 Task: In the  document Friendship.txt Add page color 'Grey'Grey . Insert watermark . Insert watermark  Confidential  Apply Font Style in watermark Arial; font size  123 and place the watermark  Diagonally 
Action: Mouse moved to (56, 116)
Screenshot: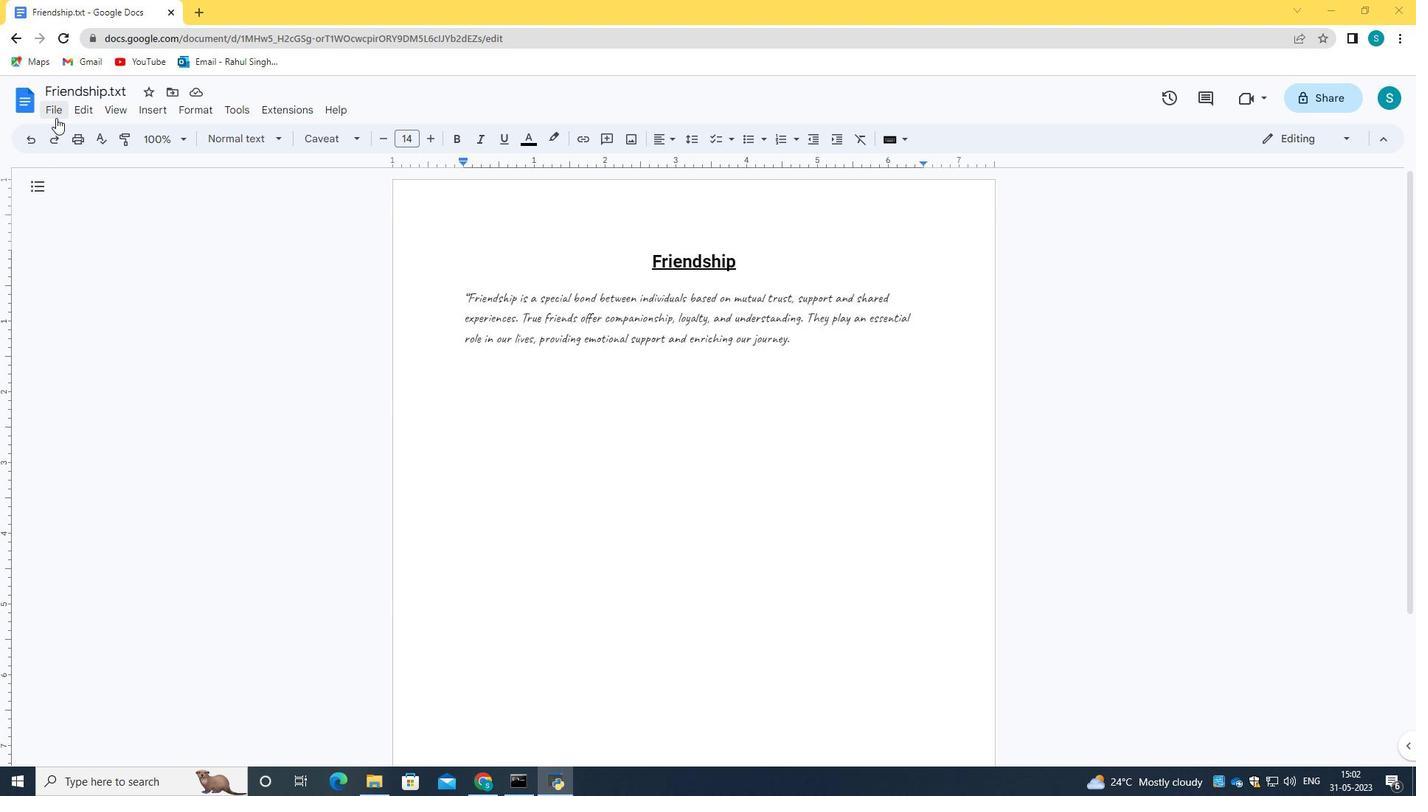 
Action: Mouse pressed left at (56, 116)
Screenshot: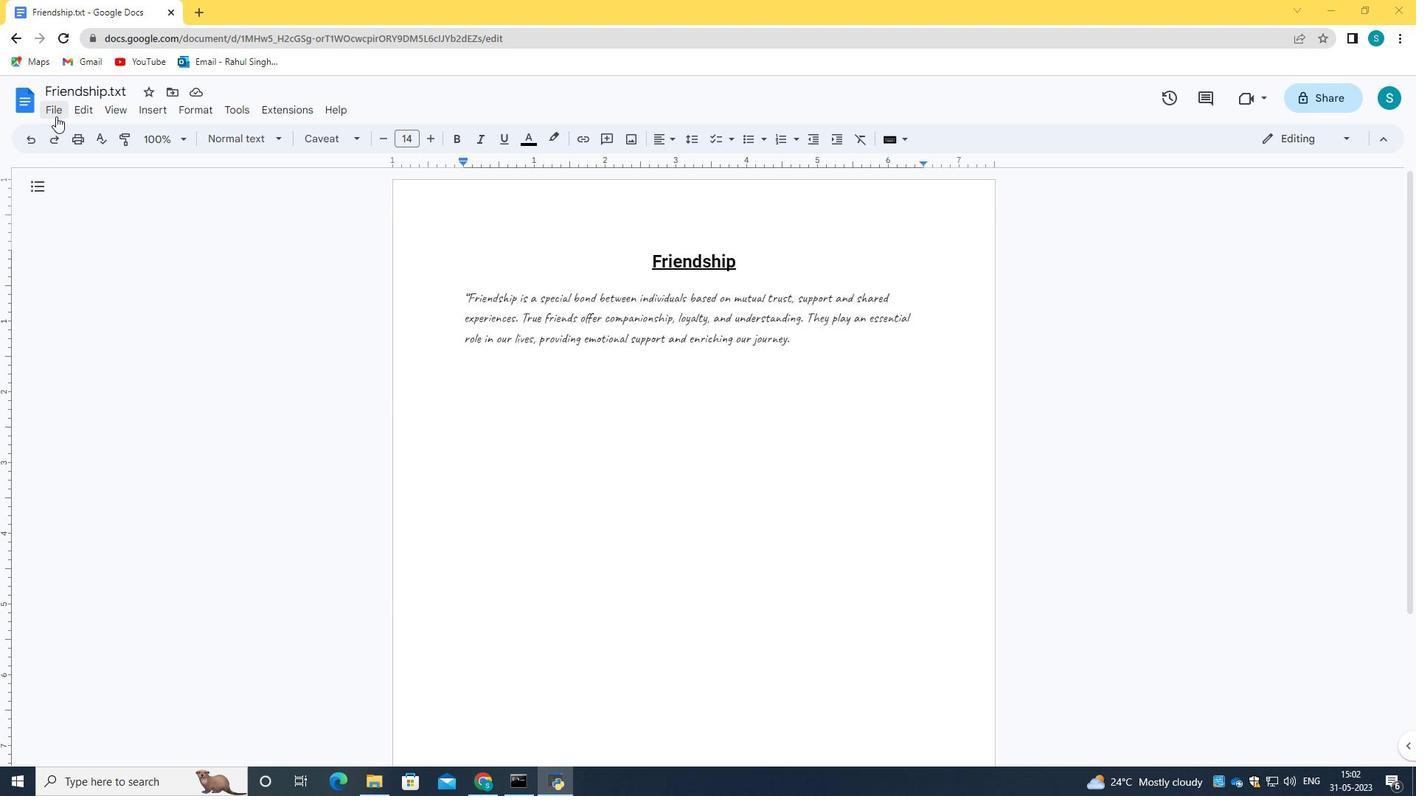 
Action: Mouse moved to (136, 514)
Screenshot: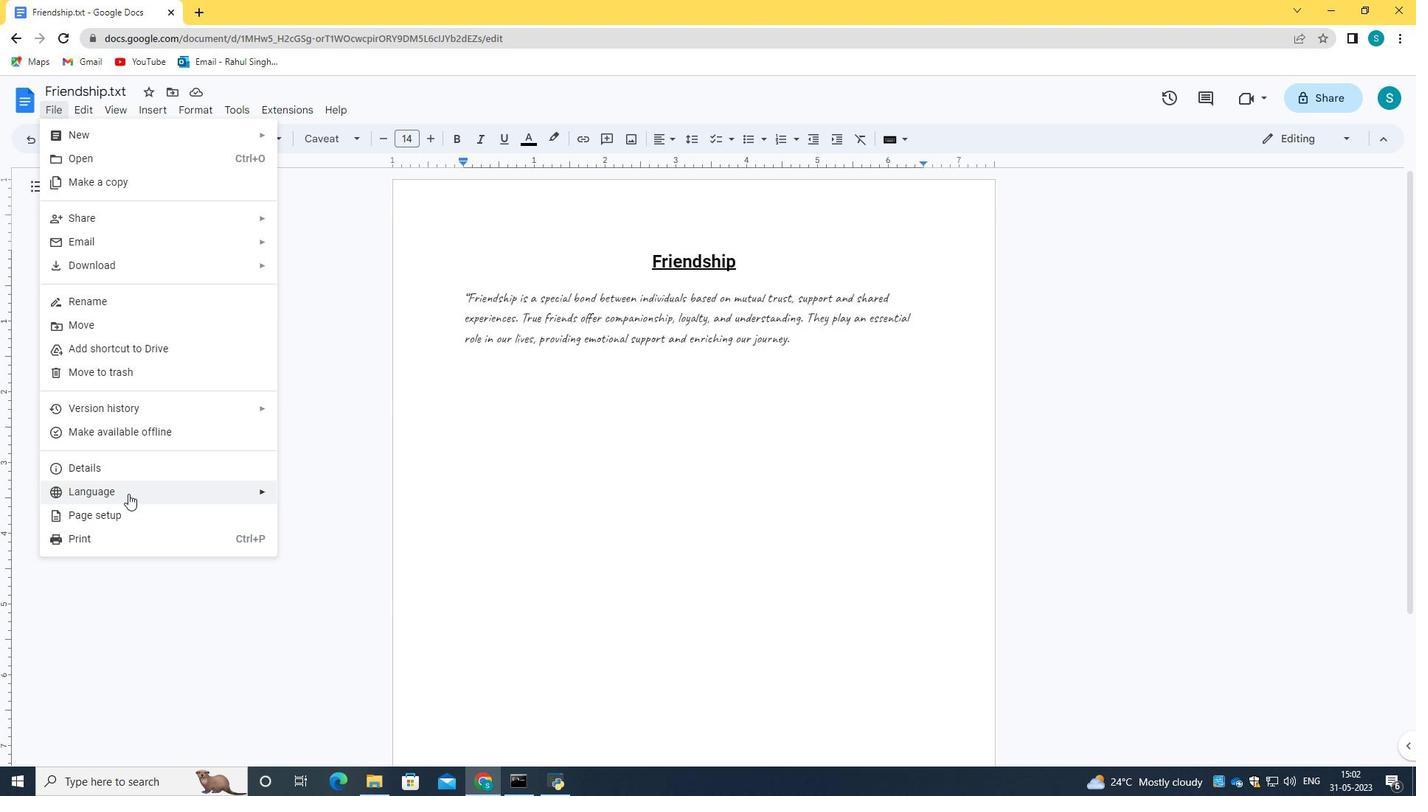 
Action: Mouse pressed left at (136, 514)
Screenshot: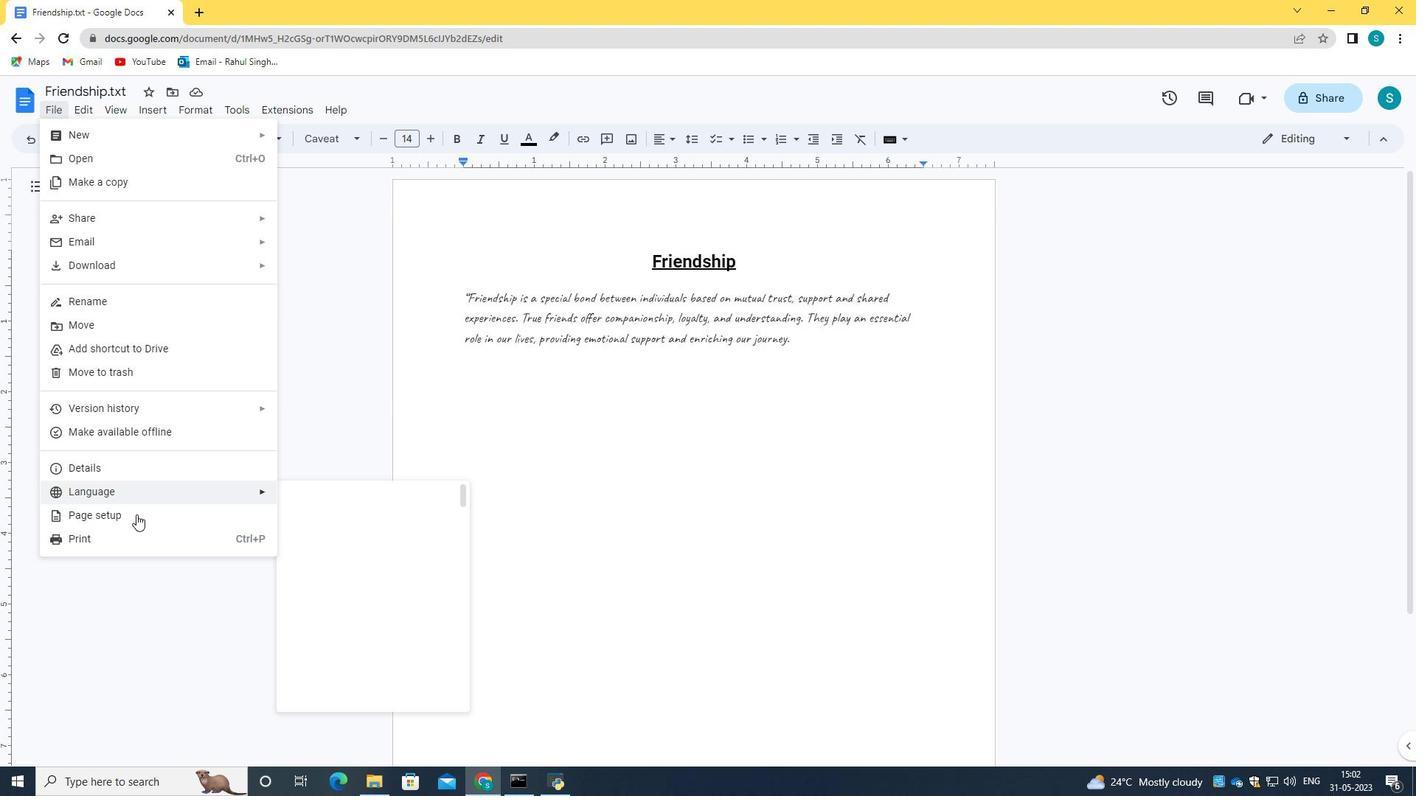 
Action: Mouse moved to (586, 505)
Screenshot: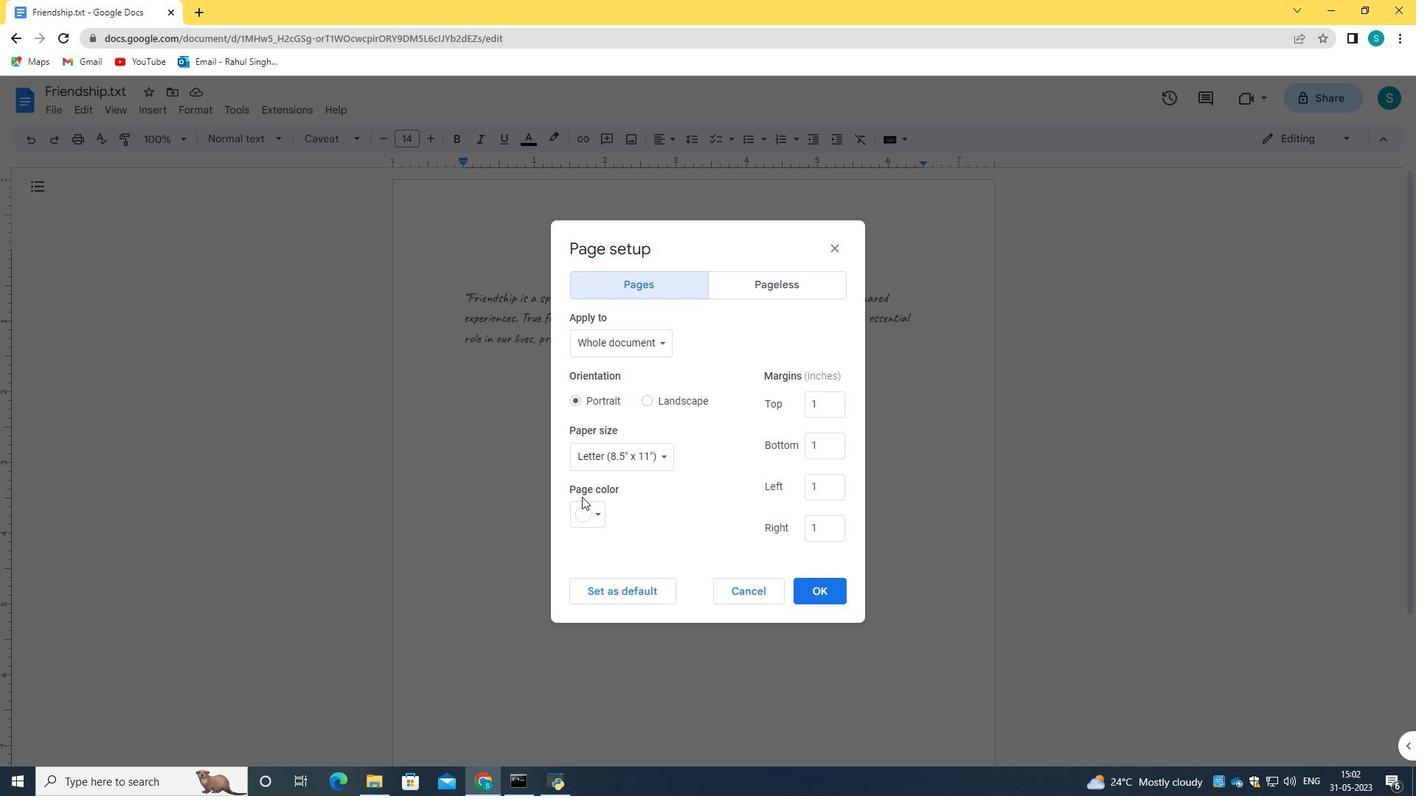 
Action: Mouse pressed left at (586, 505)
Screenshot: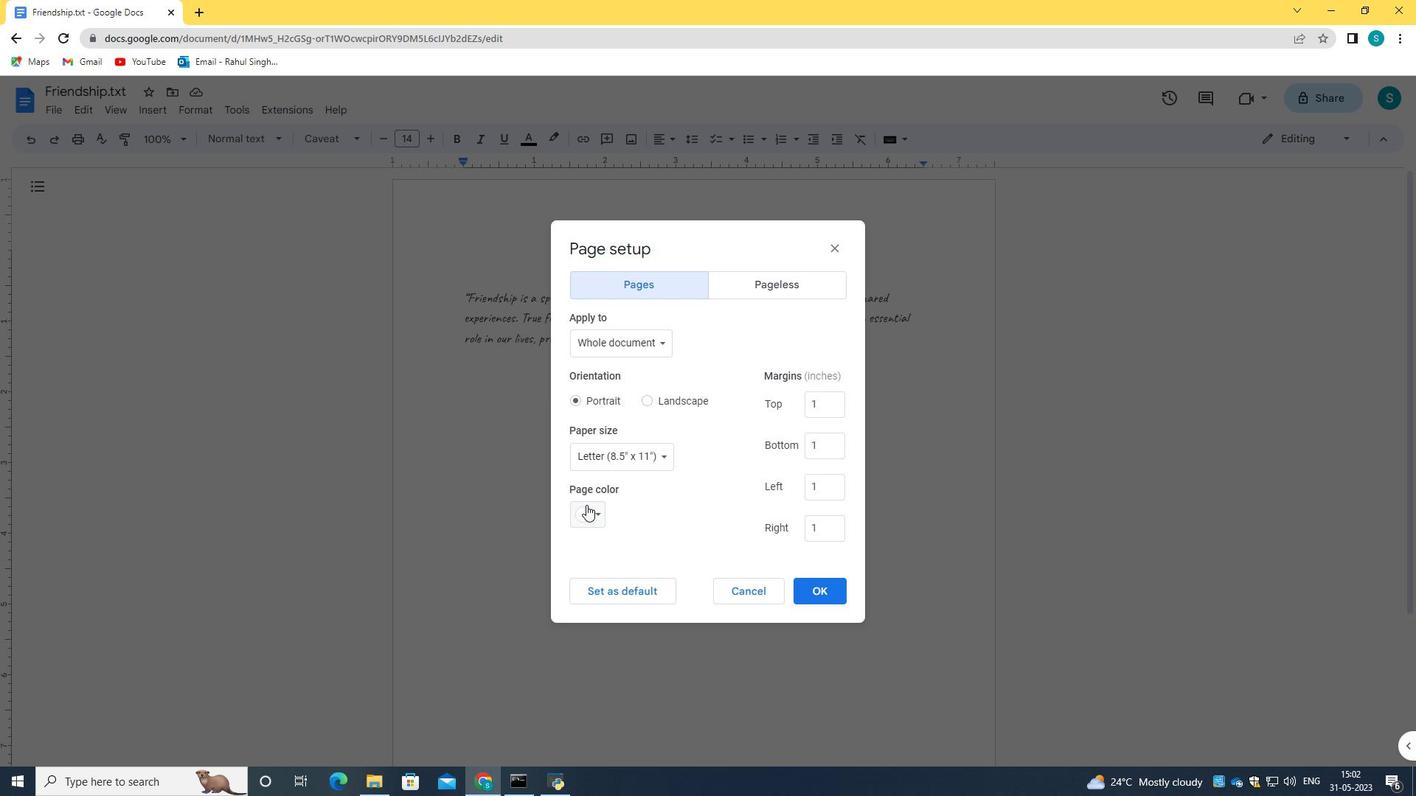 
Action: Mouse moved to (670, 545)
Screenshot: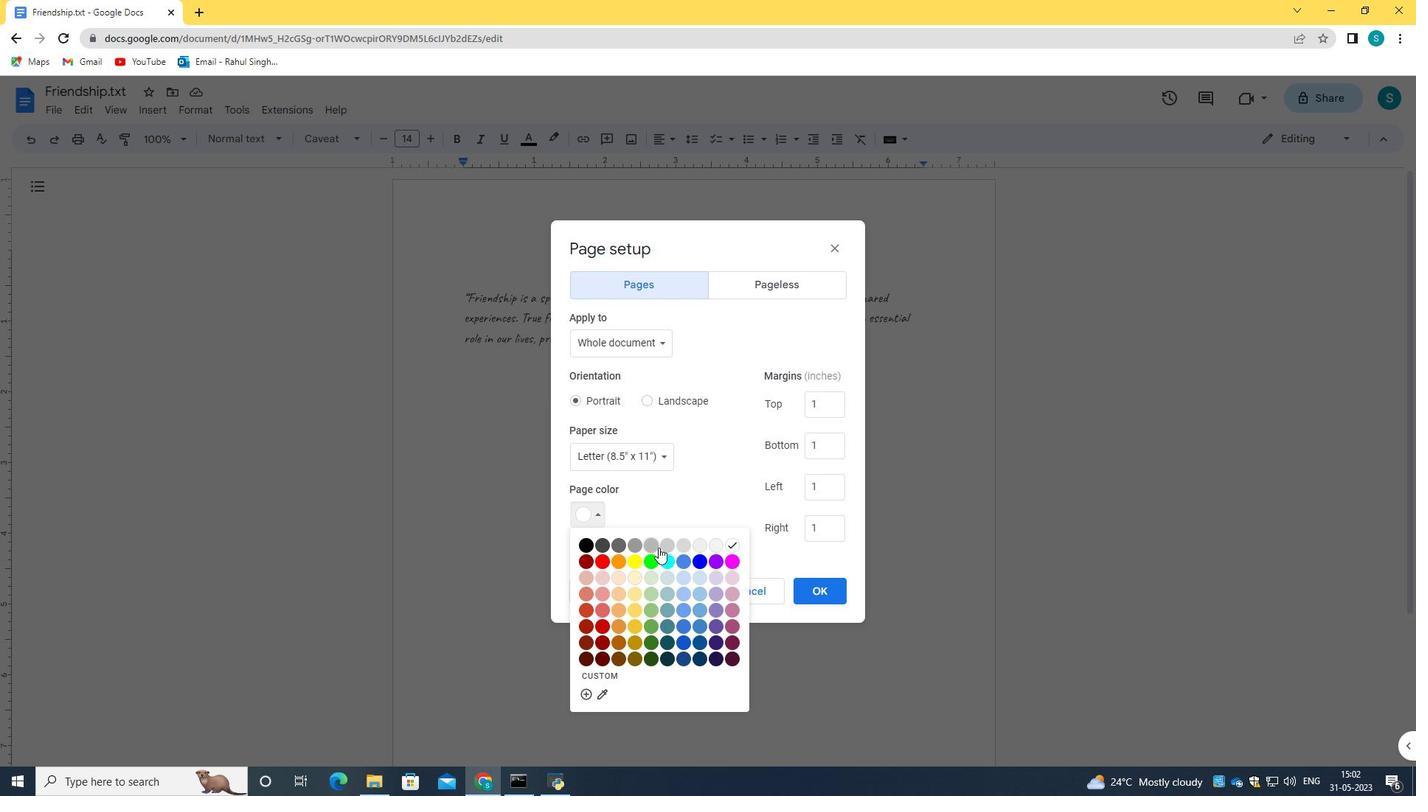 
Action: Mouse pressed left at (670, 545)
Screenshot: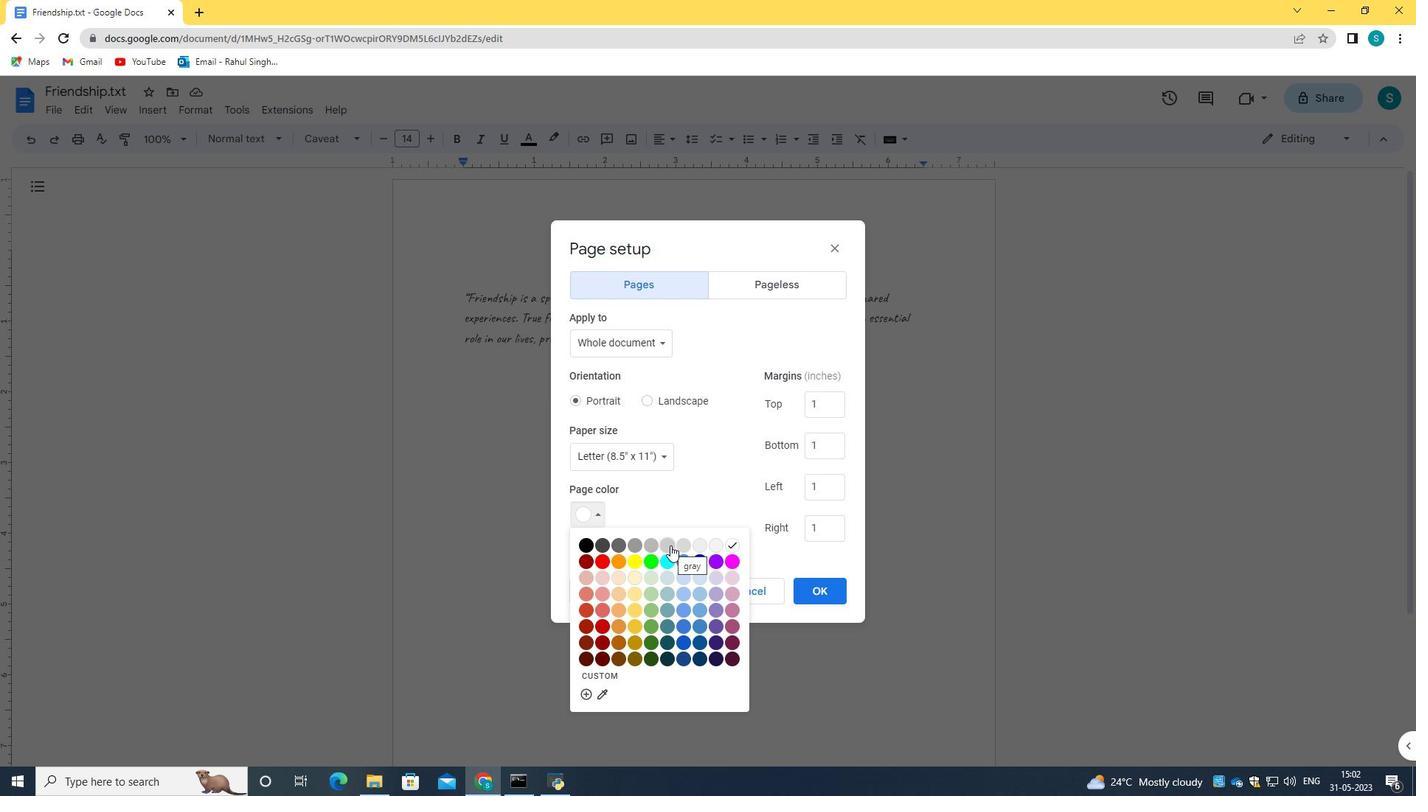 
Action: Mouse moved to (808, 587)
Screenshot: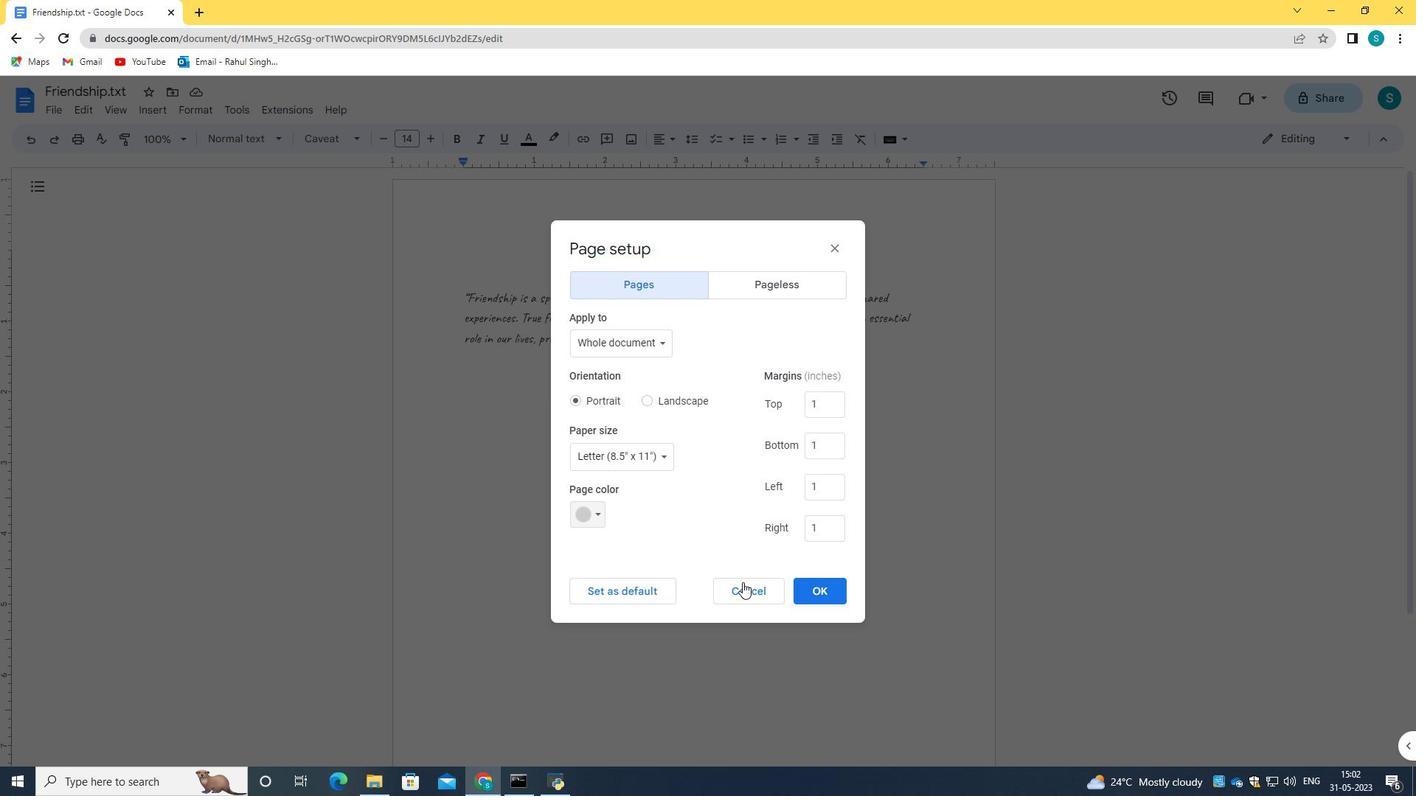 
Action: Mouse pressed left at (808, 587)
Screenshot: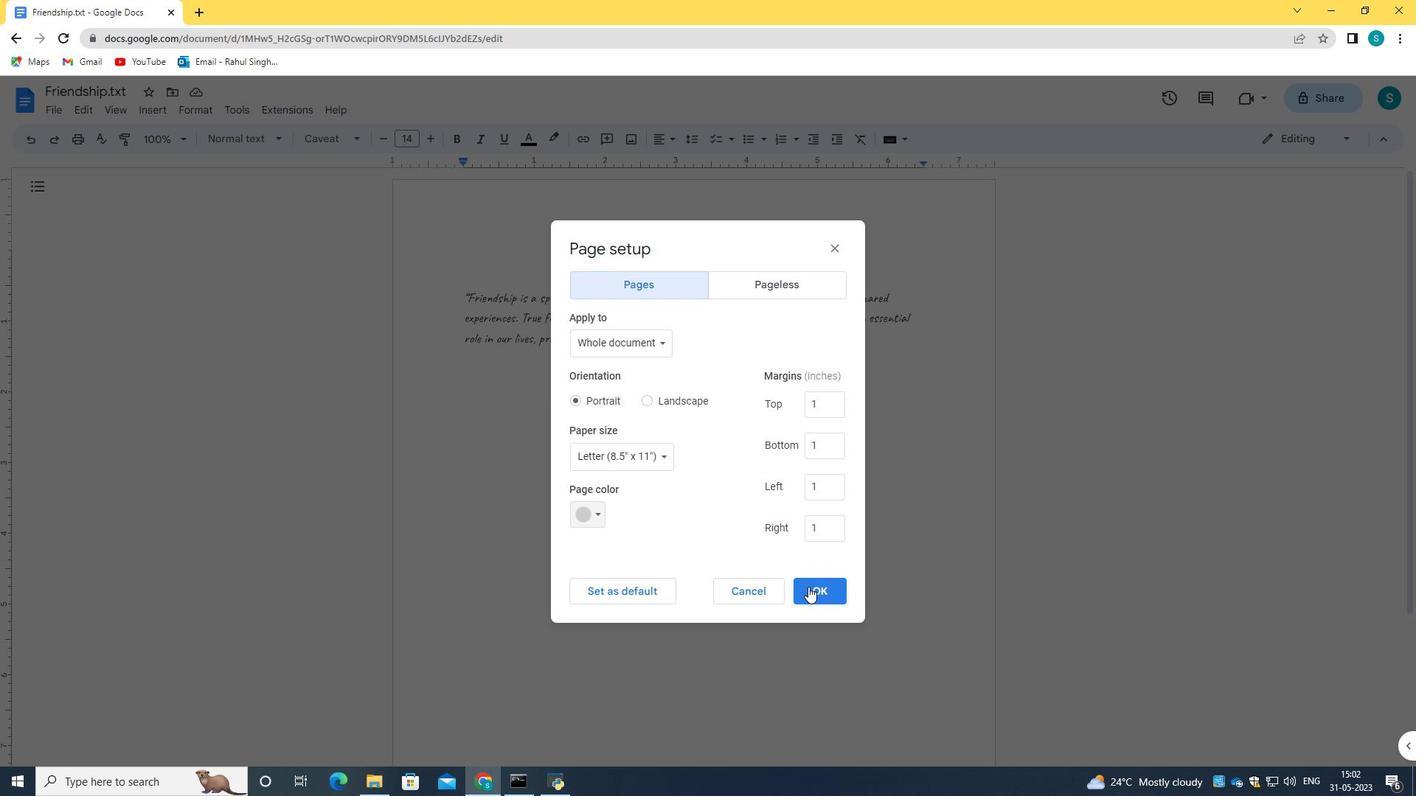
Action: Mouse moved to (658, 389)
Screenshot: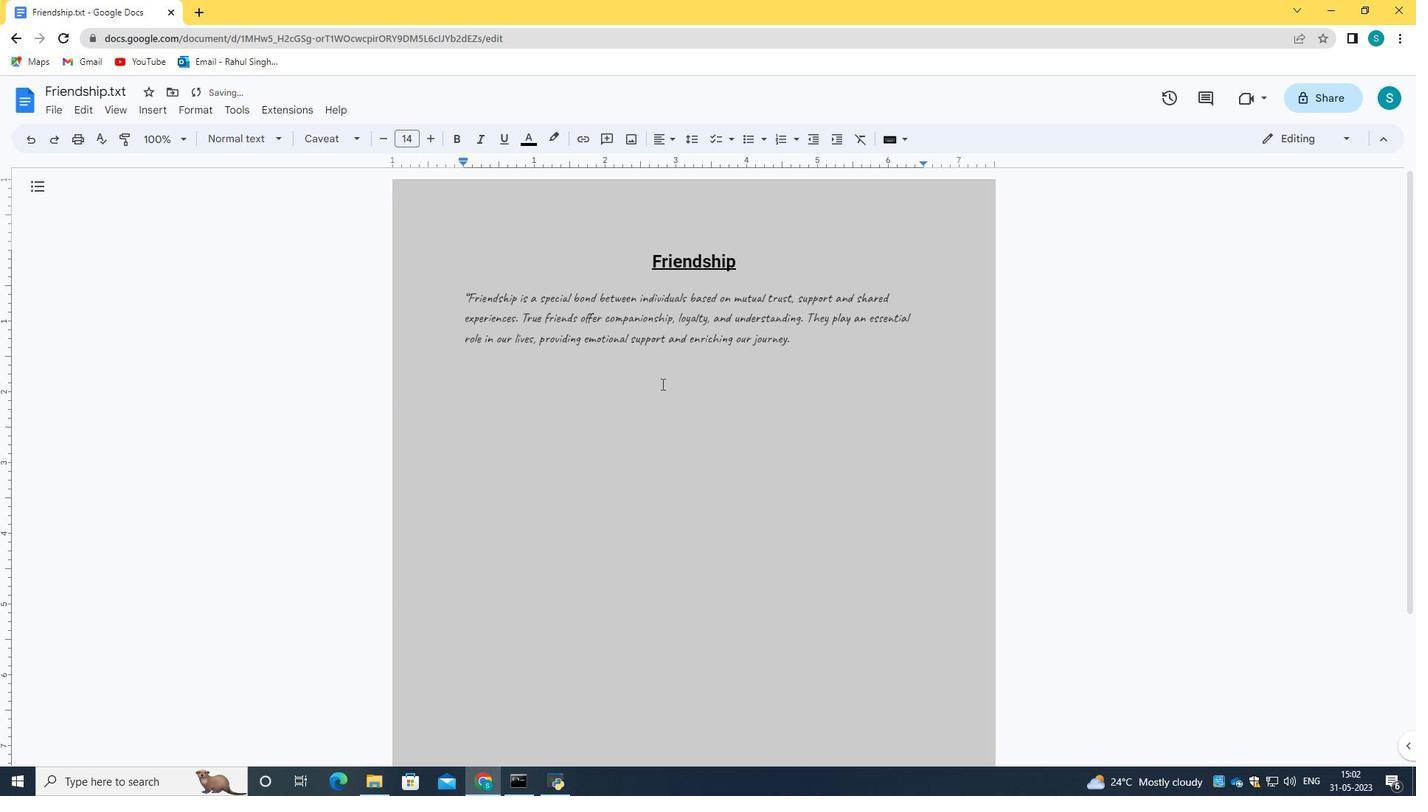 
Action: Mouse scrolled (658, 388) with delta (0, 0)
Screenshot: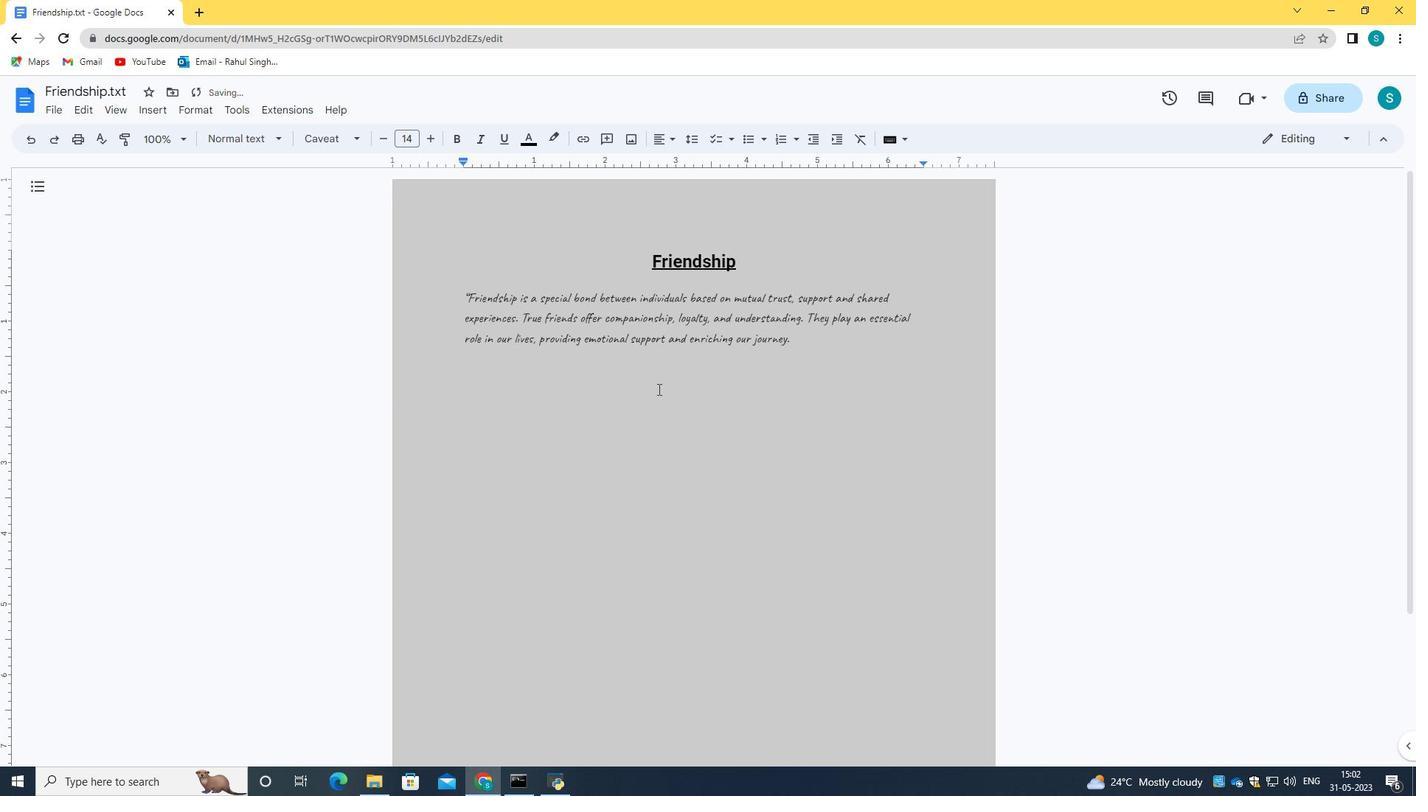 
Action: Mouse scrolled (658, 390) with delta (0, 0)
Screenshot: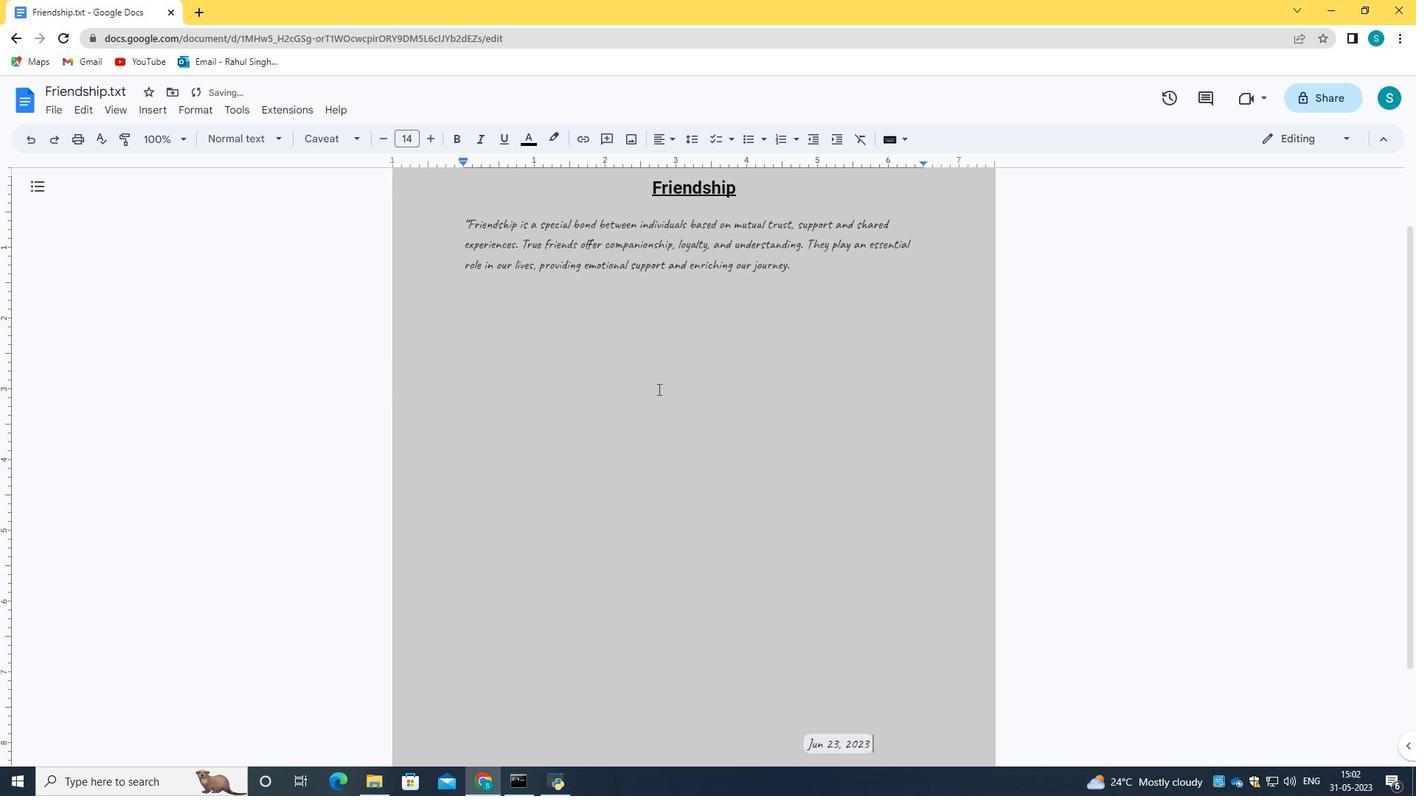 
Action: Mouse scrolled (658, 390) with delta (0, 0)
Screenshot: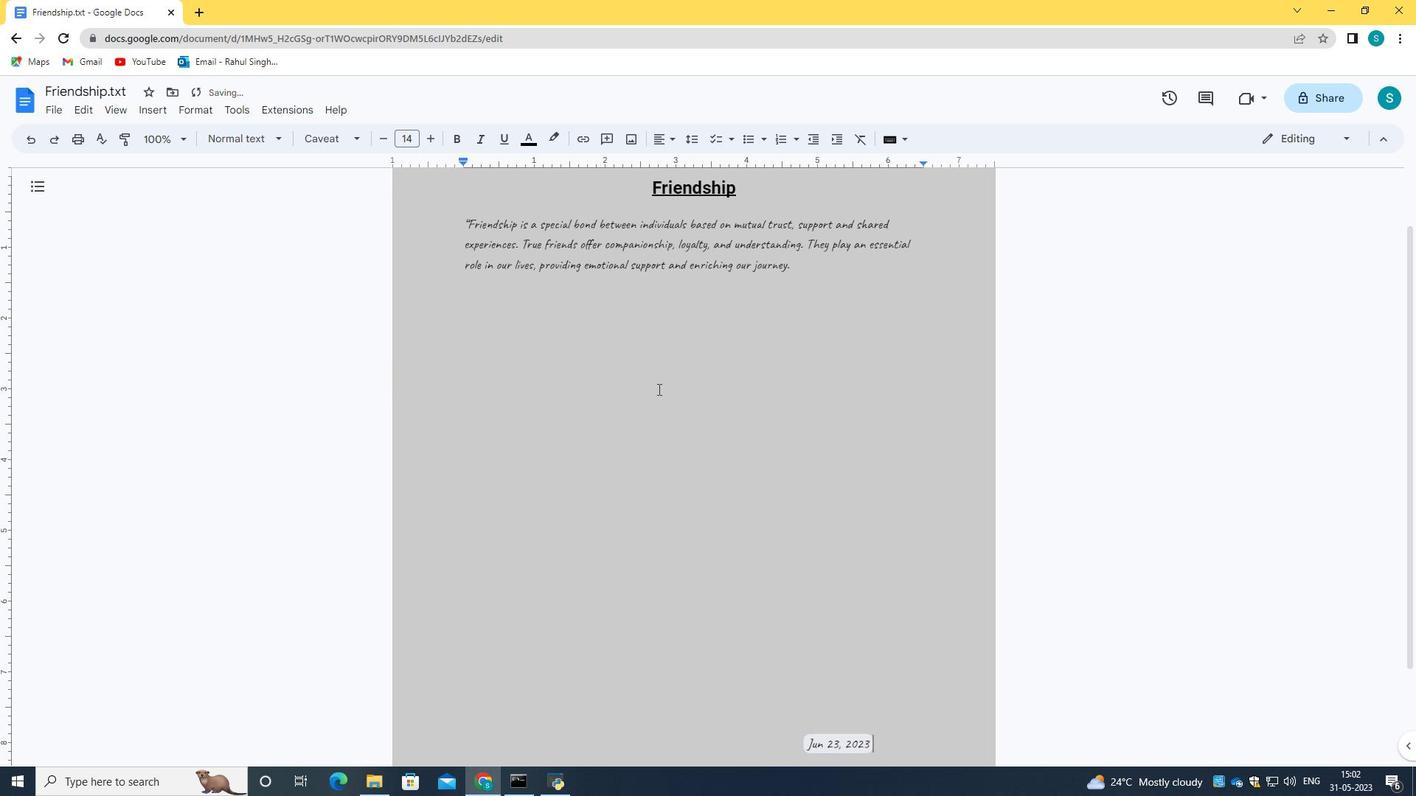 
Action: Mouse scrolled (658, 390) with delta (0, 0)
Screenshot: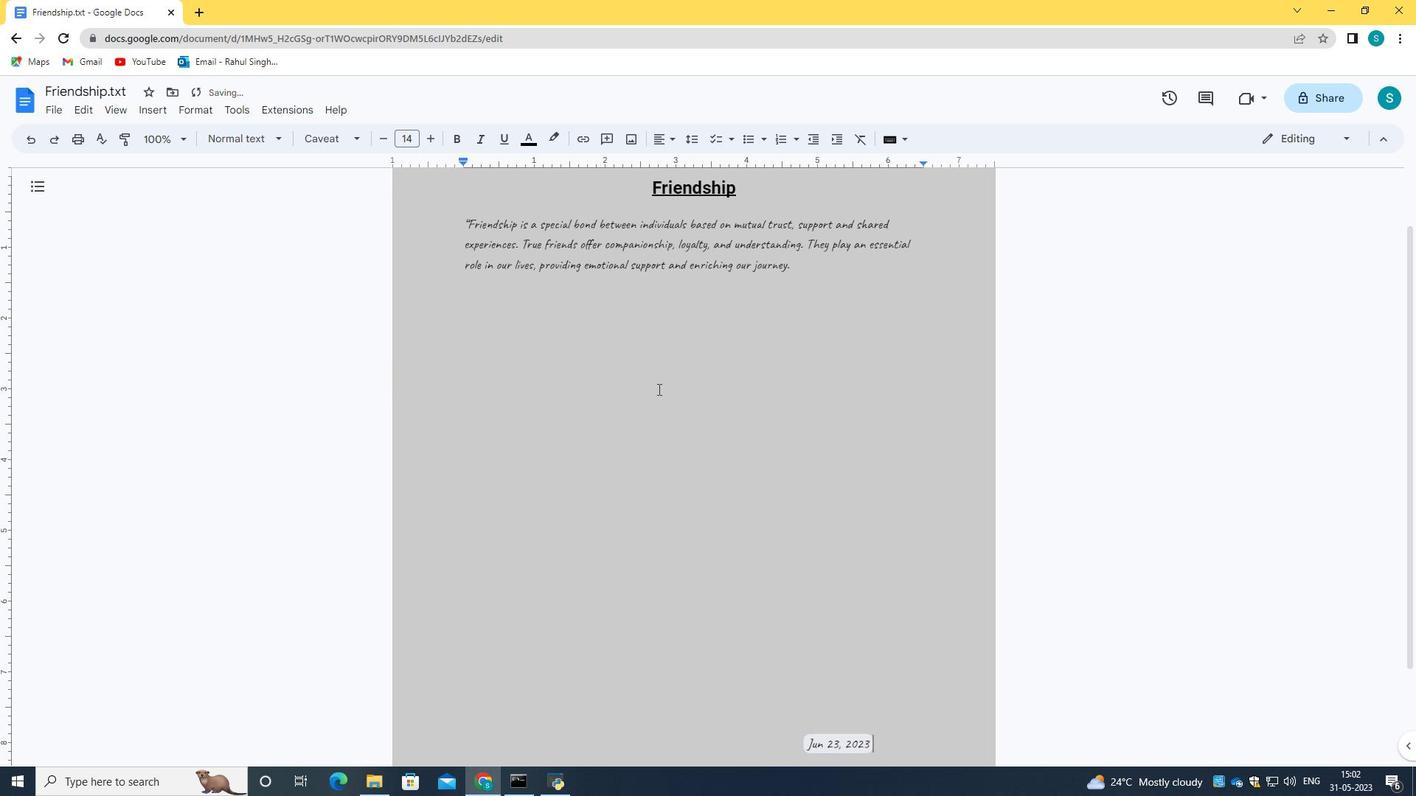 
Action: Mouse scrolled (658, 390) with delta (0, 0)
Screenshot: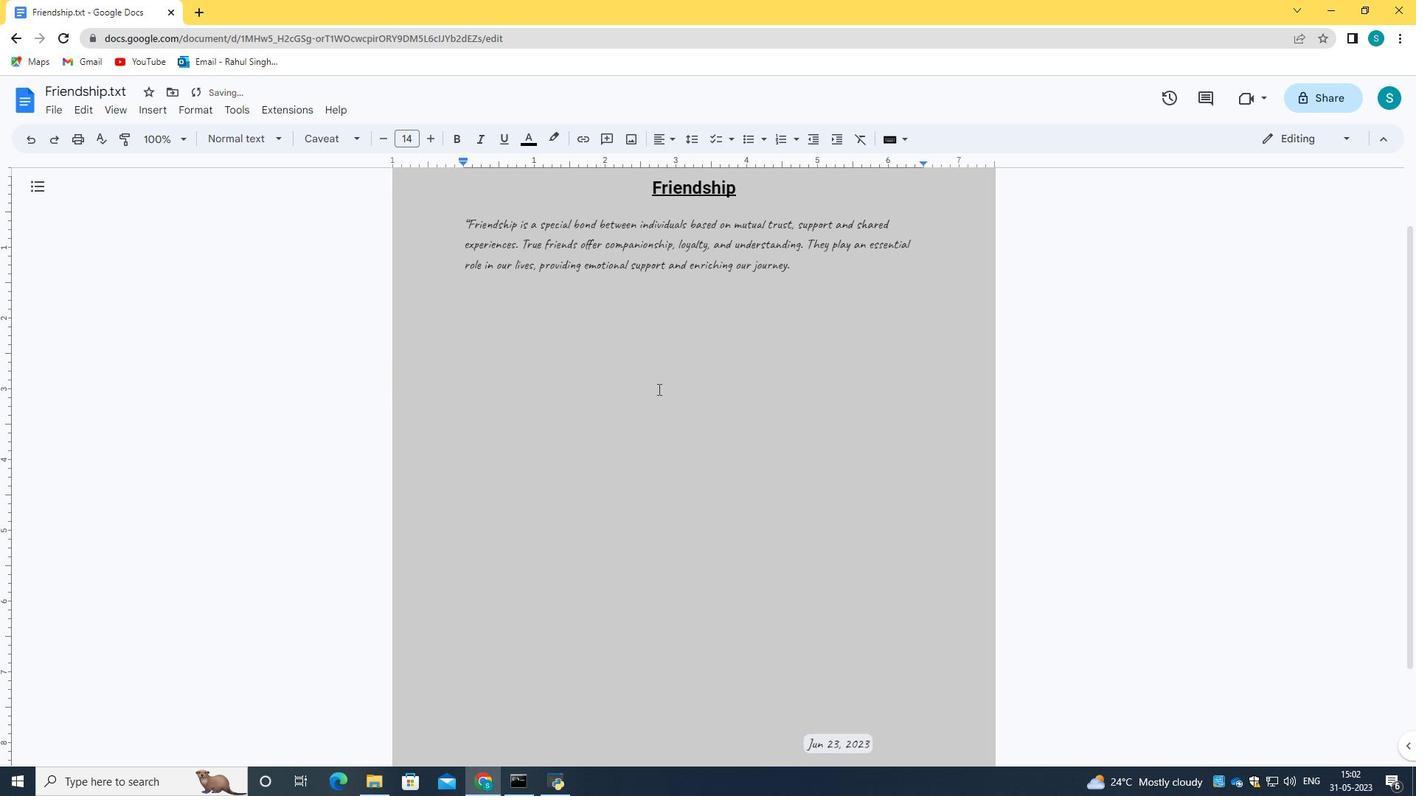 
Action: Mouse moved to (154, 103)
Screenshot: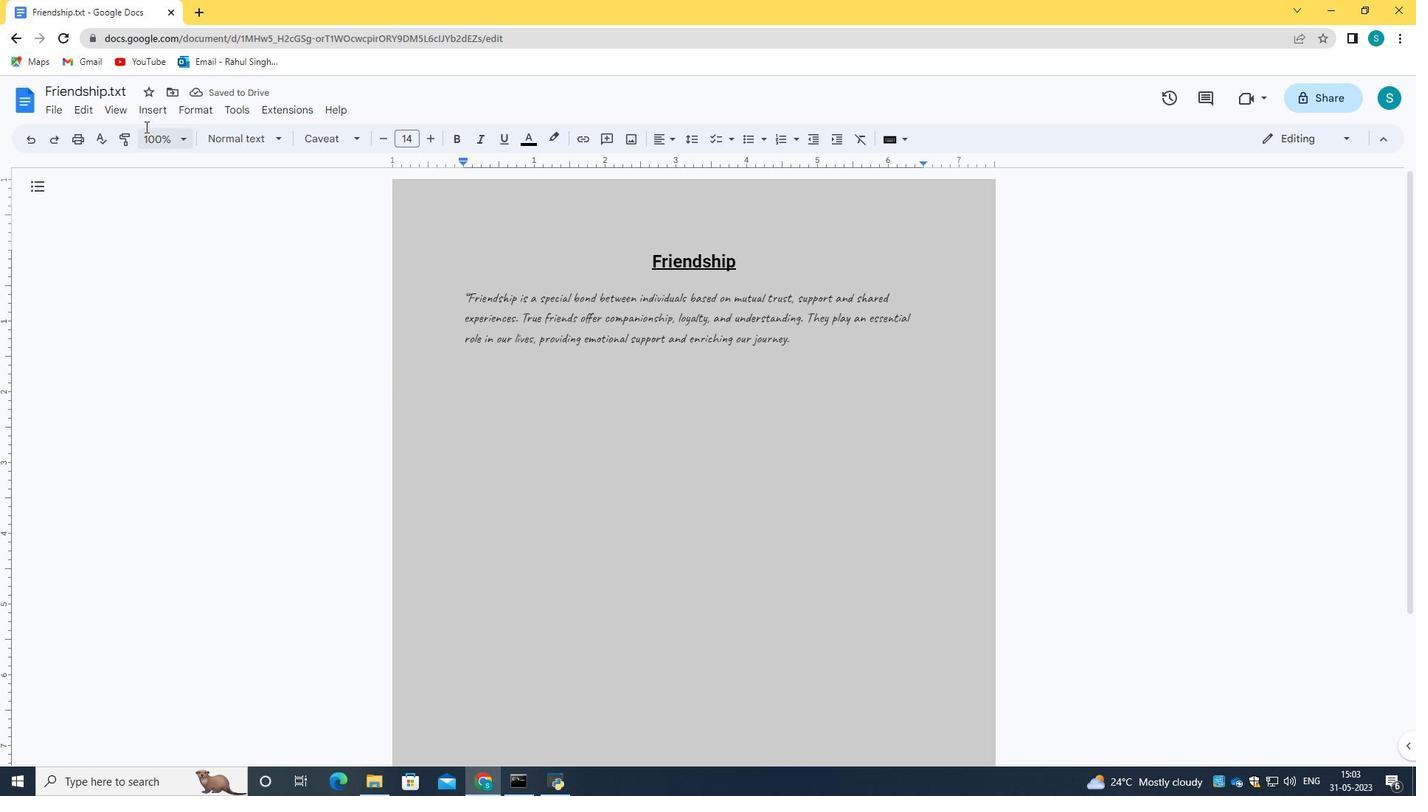 
Action: Mouse pressed left at (154, 103)
Screenshot: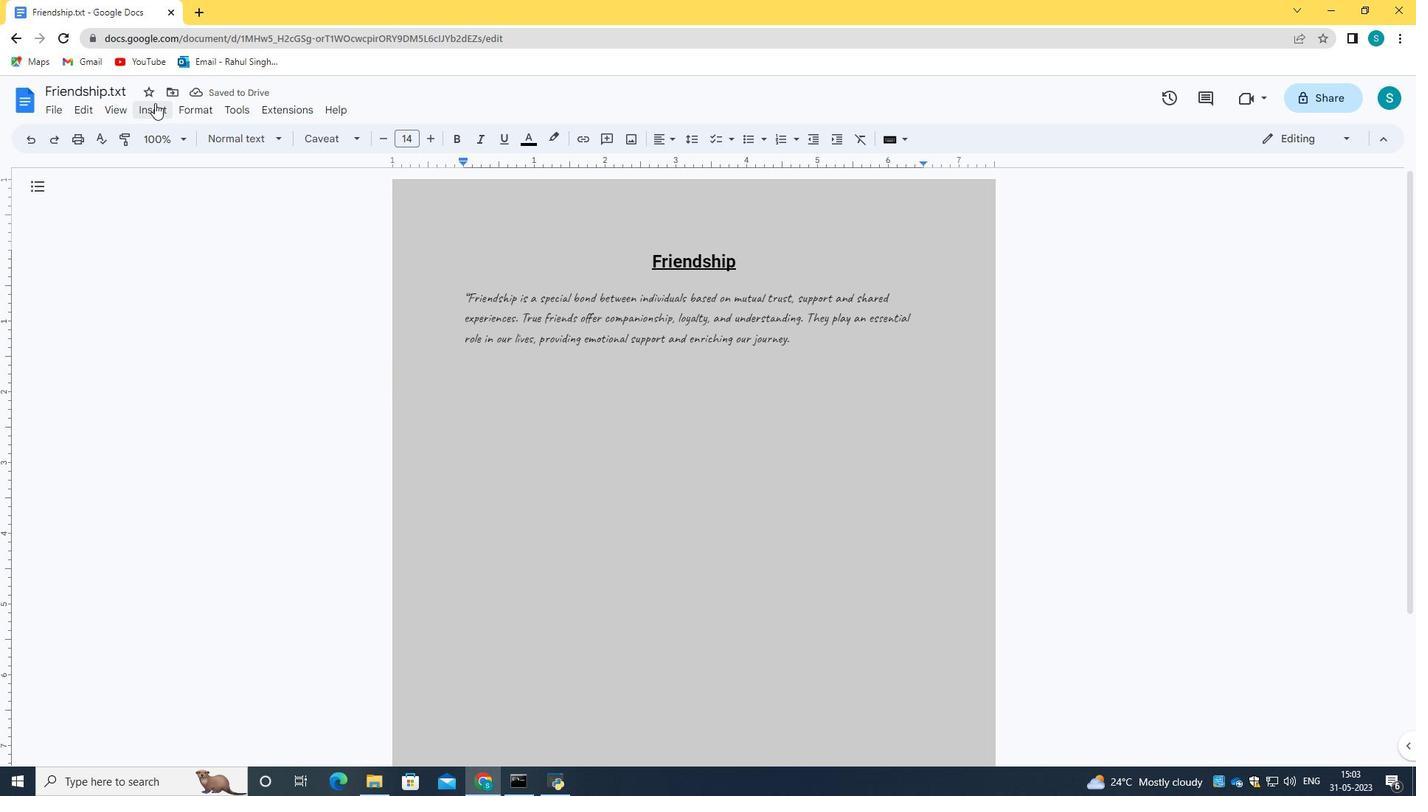 
Action: Mouse moved to (185, 457)
Screenshot: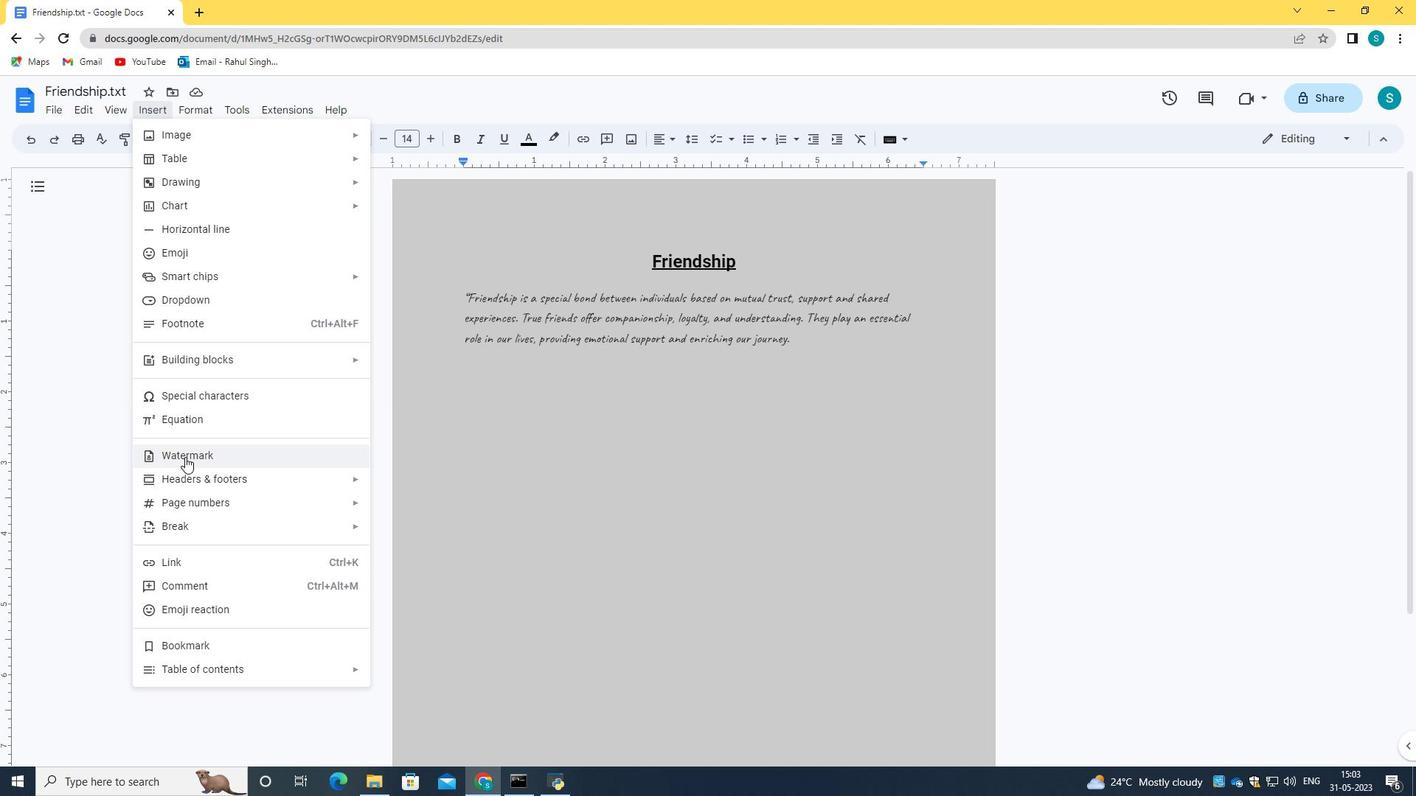 
Action: Mouse pressed left at (185, 457)
Screenshot: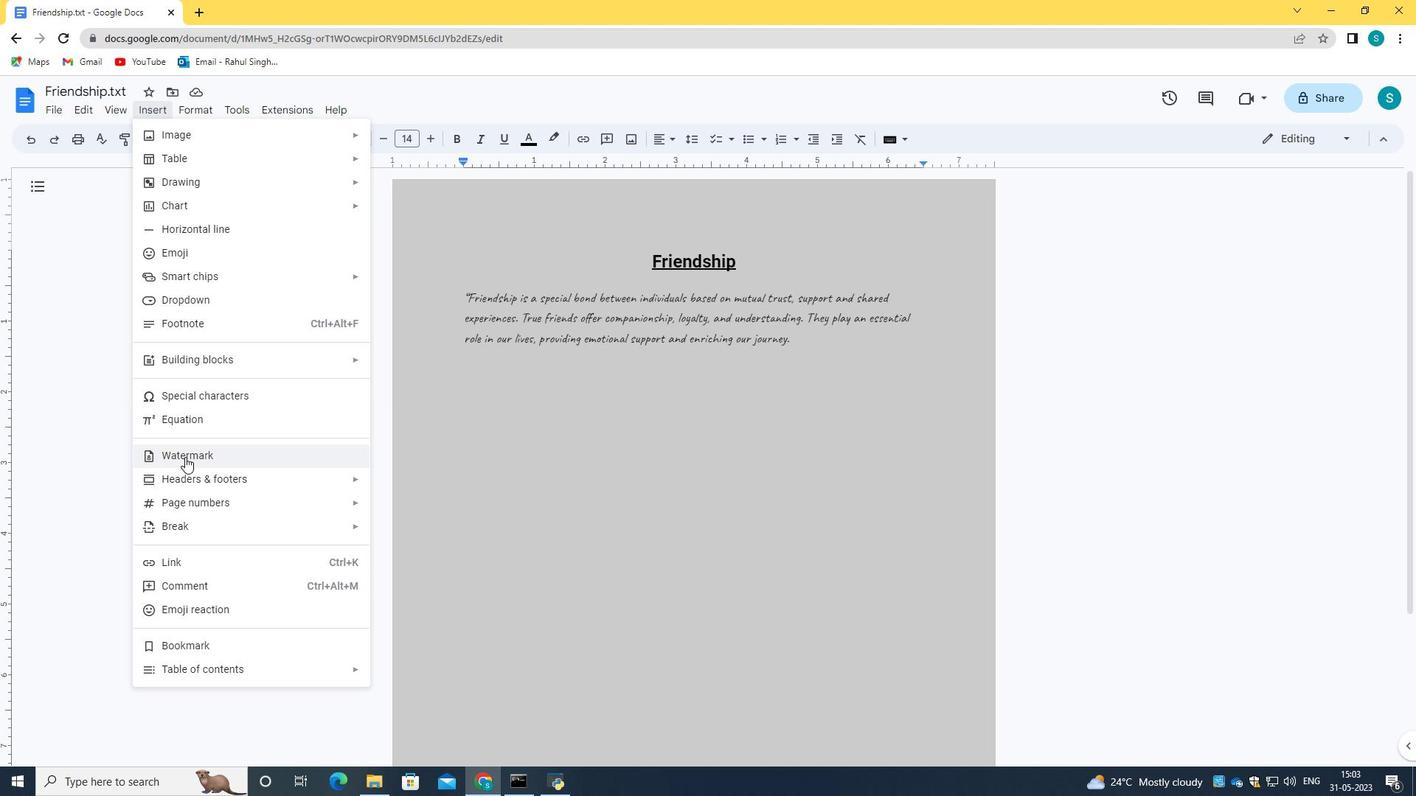 
Action: Mouse moved to (1352, 196)
Screenshot: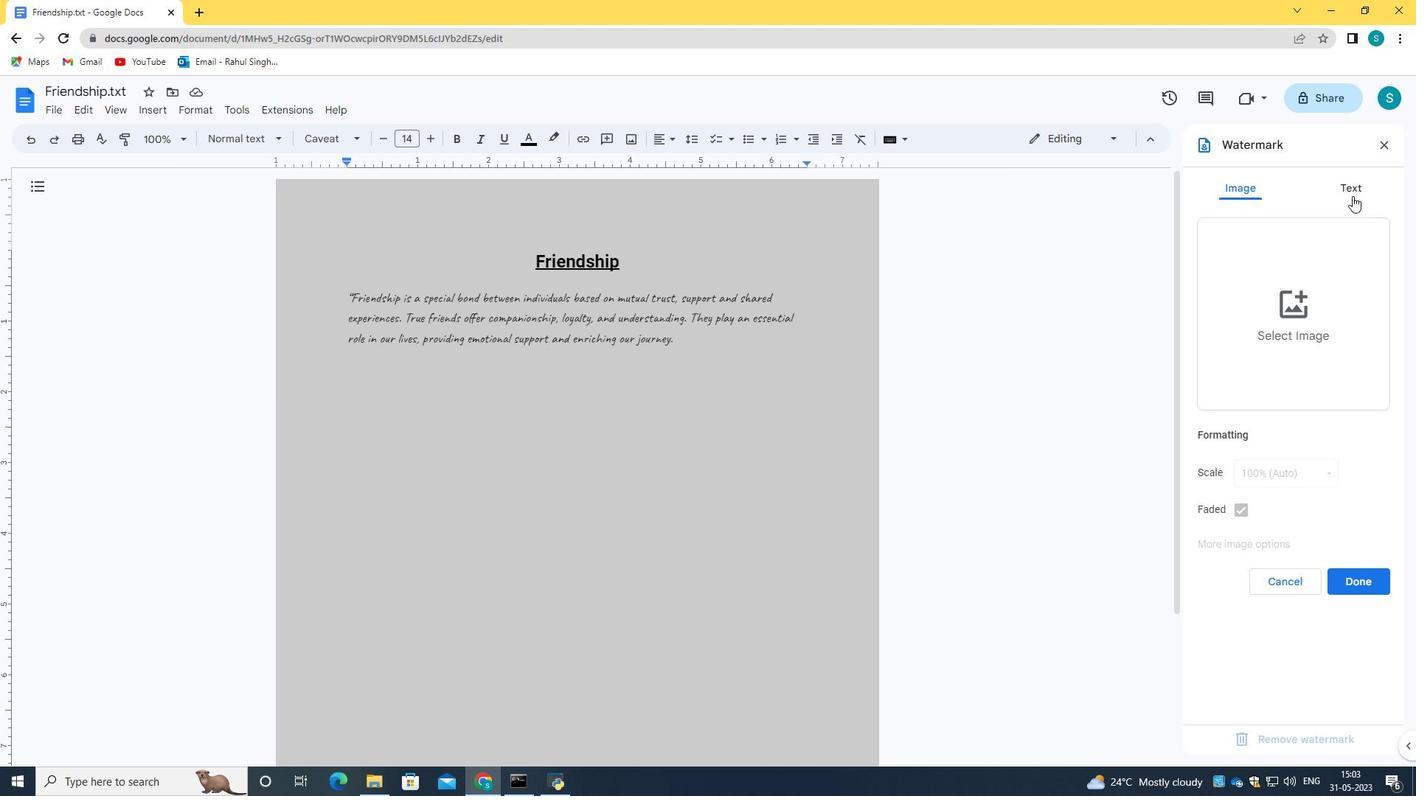 
Action: Mouse pressed left at (1352, 196)
Screenshot: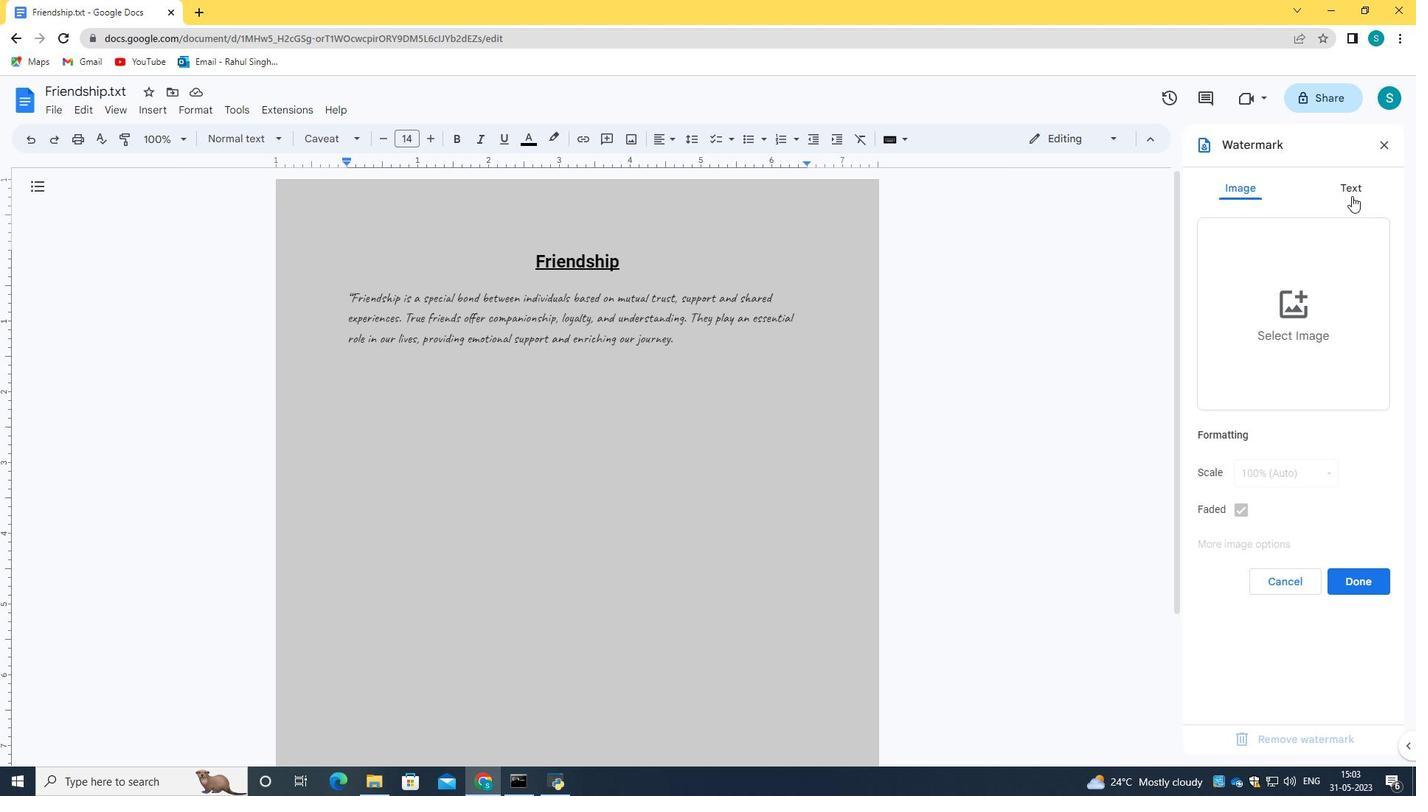 
Action: Mouse moved to (1290, 225)
Screenshot: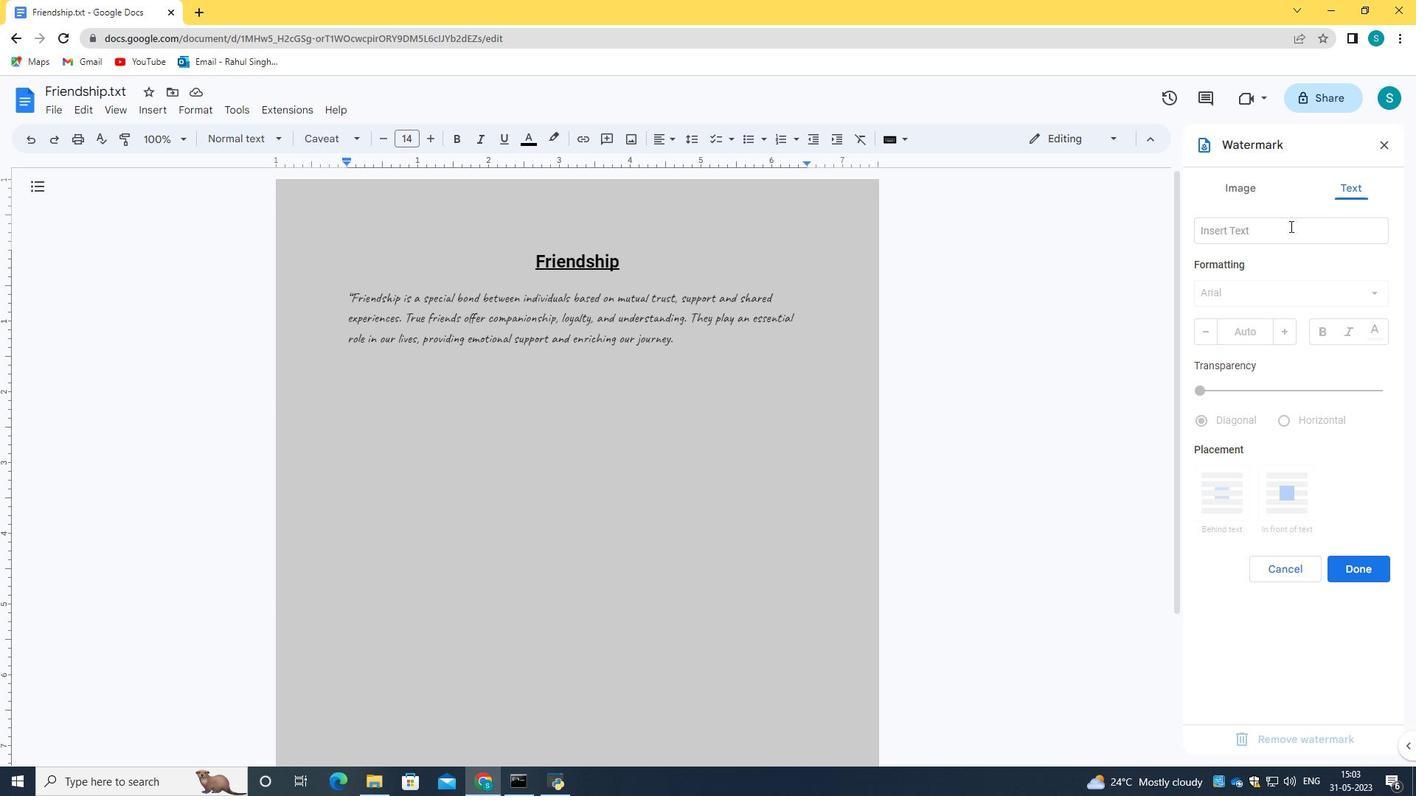 
Action: Mouse pressed left at (1290, 225)
Screenshot: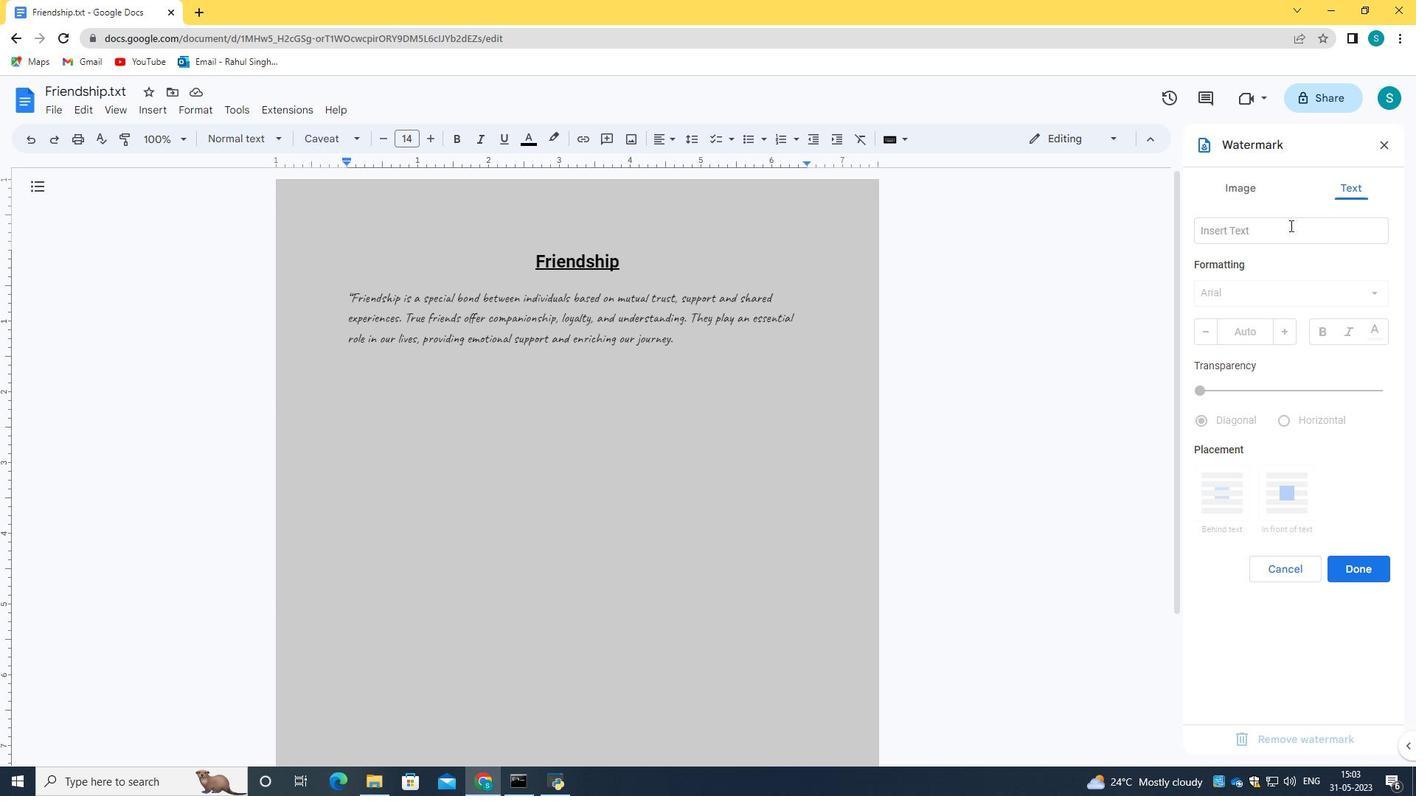 
Action: Key pressed <Key.caps_lock>C<Key.caps_lock>onfidental
Screenshot: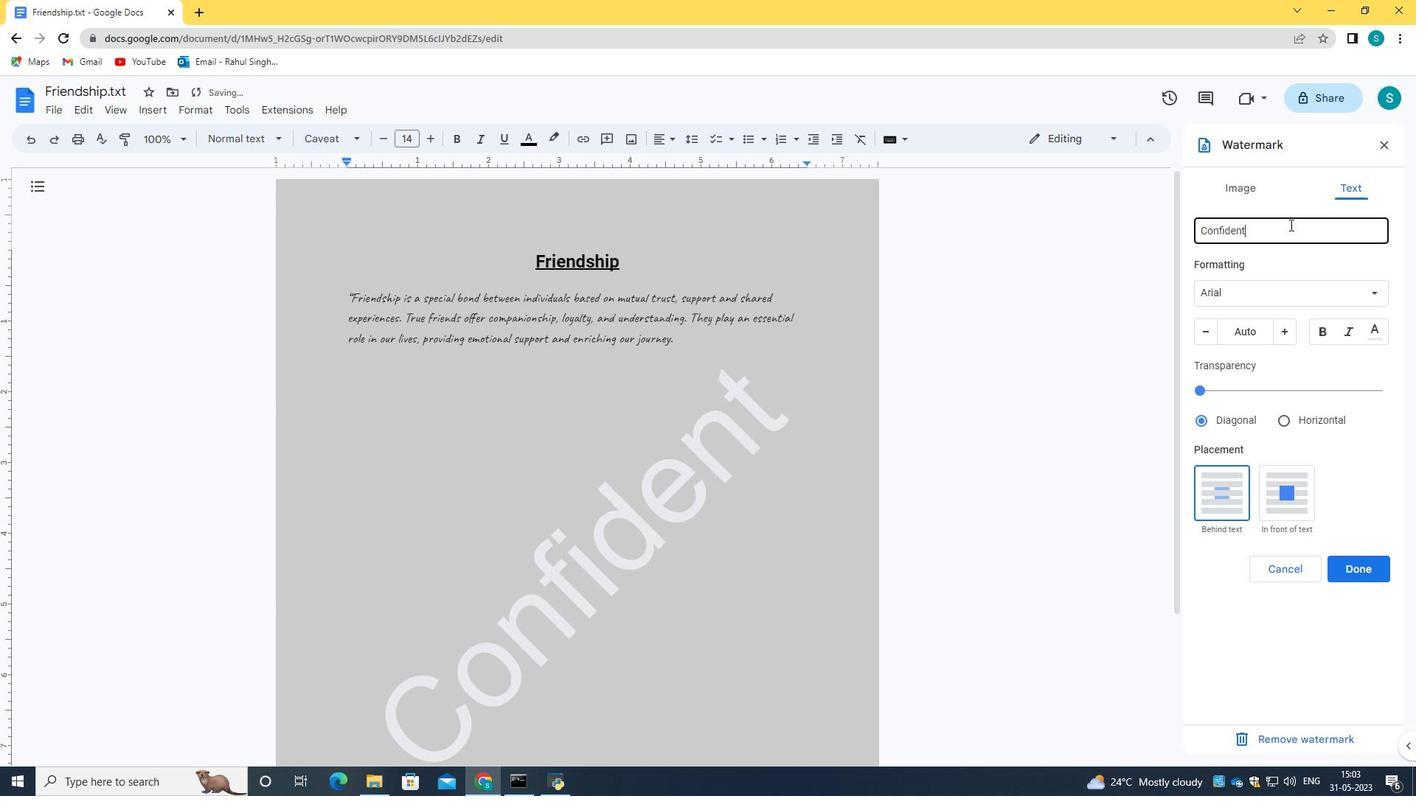 
Action: Mouse moved to (1285, 289)
Screenshot: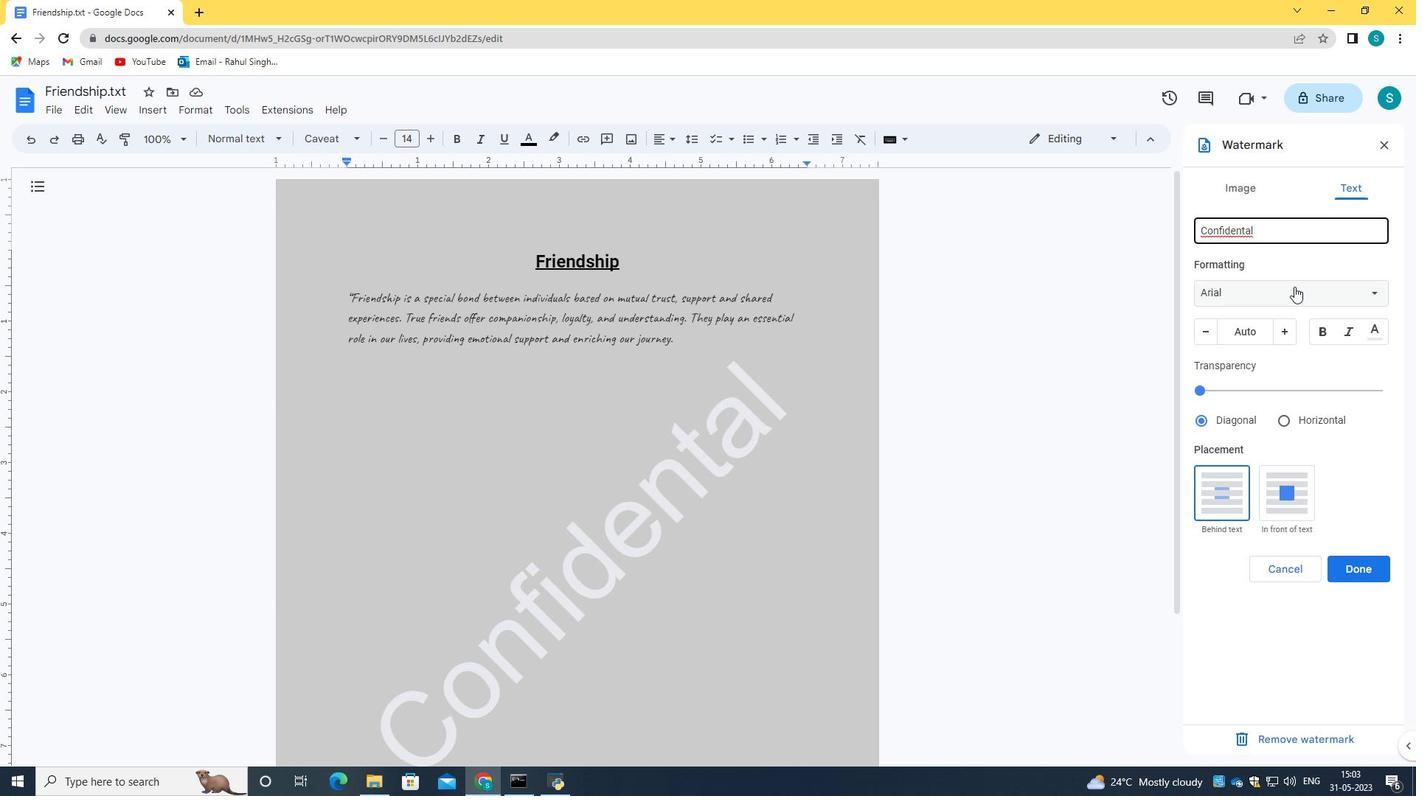 
Action: Mouse pressed left at (1285, 289)
Screenshot: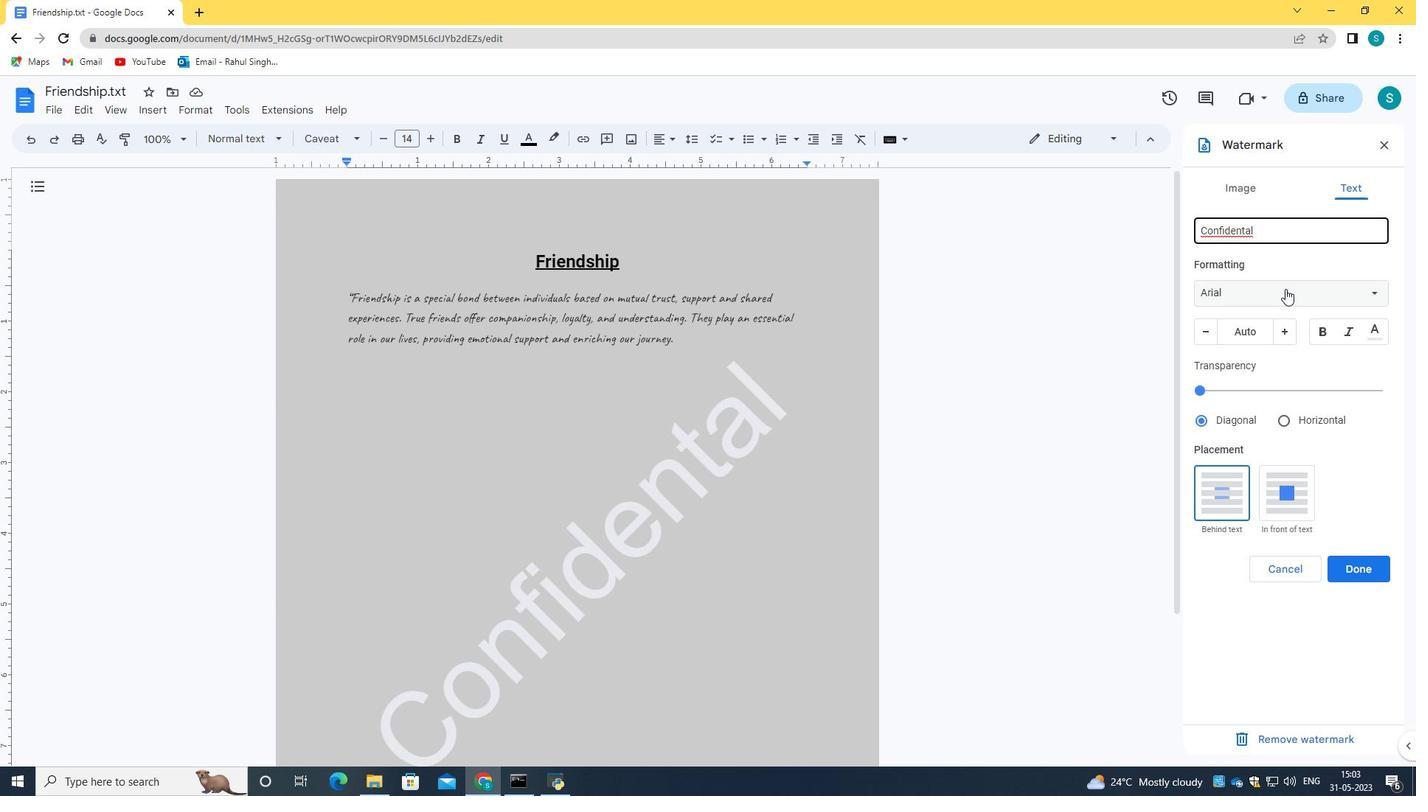 
Action: Mouse moved to (1263, 544)
Screenshot: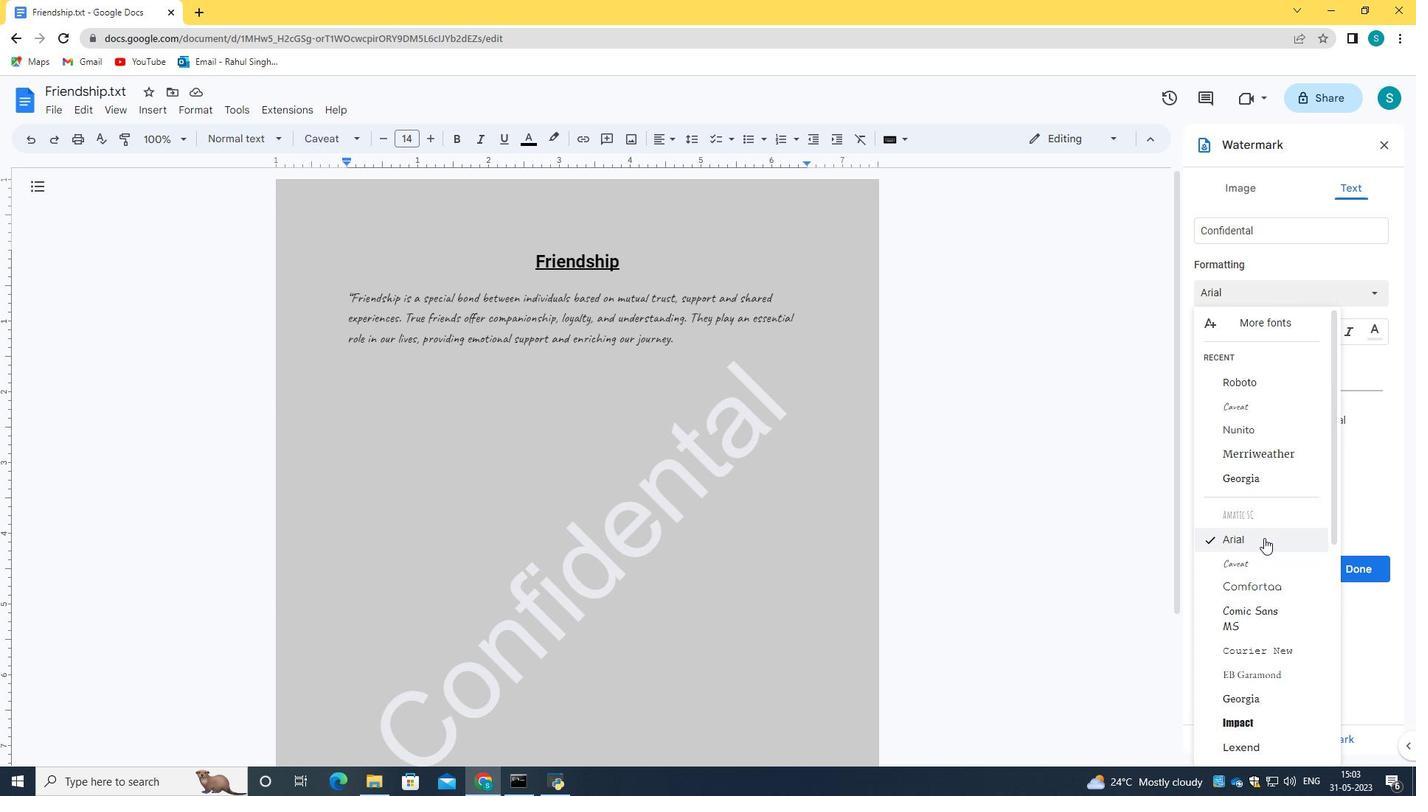 
Action: Mouse pressed left at (1263, 544)
Screenshot: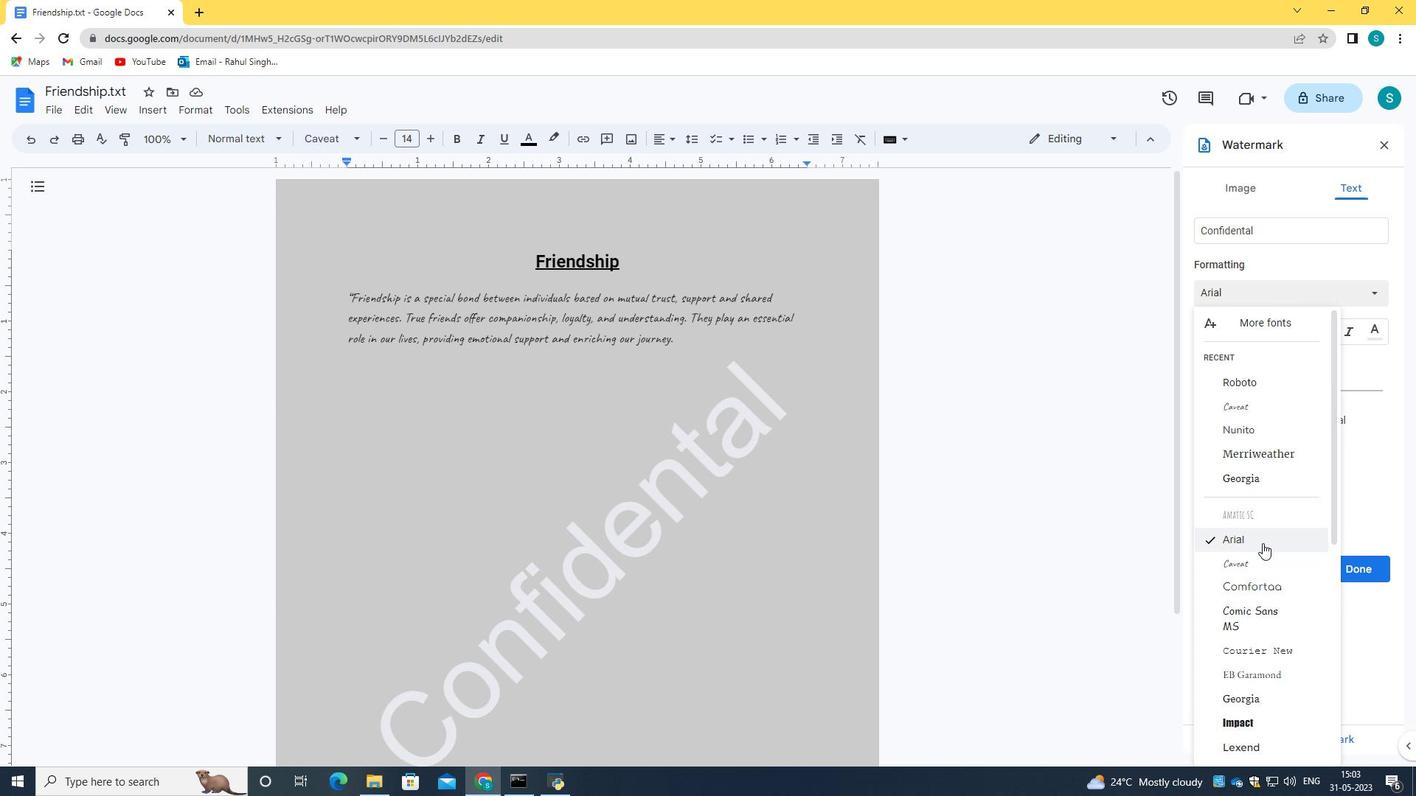 
Action: Mouse moved to (1268, 332)
Screenshot: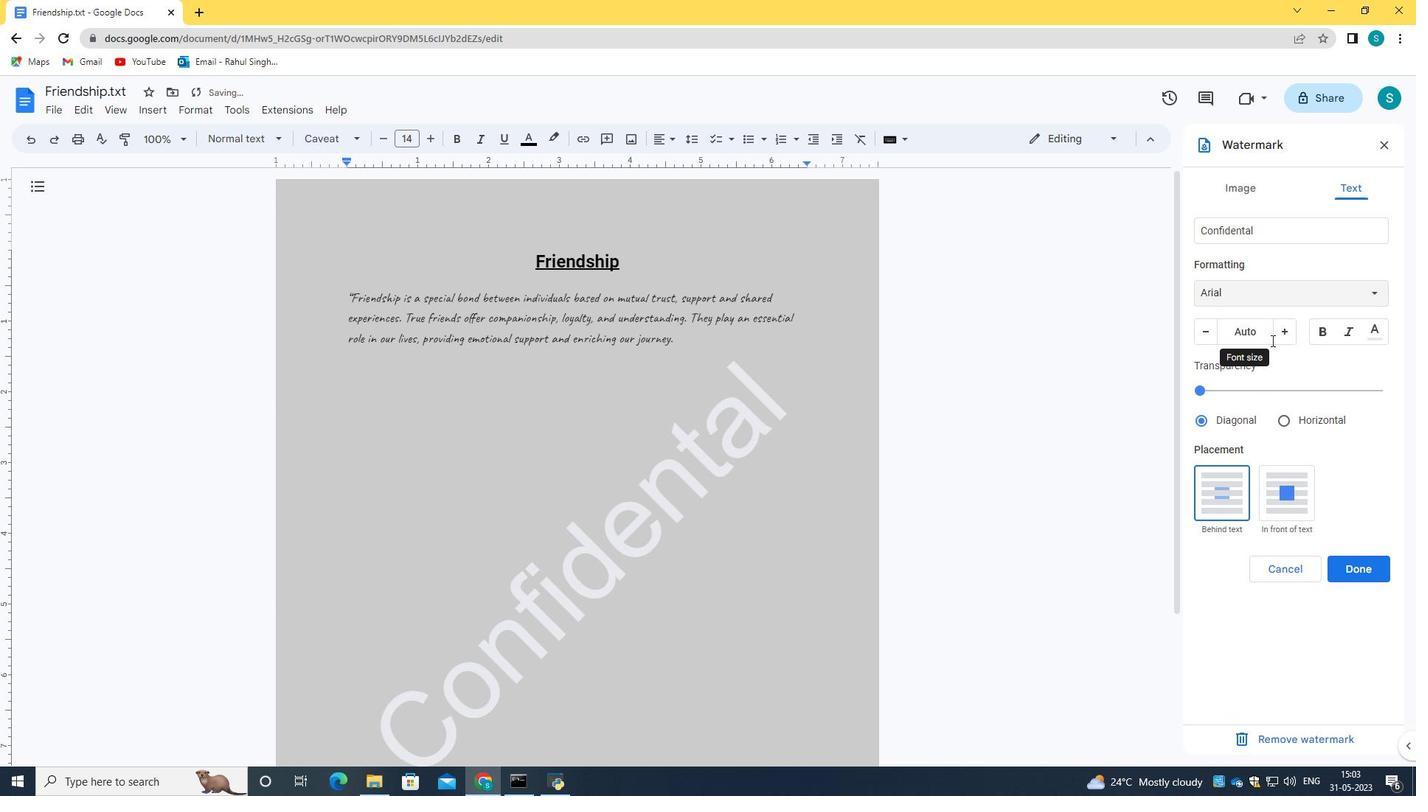 
Action: Mouse pressed left at (1268, 332)
Screenshot: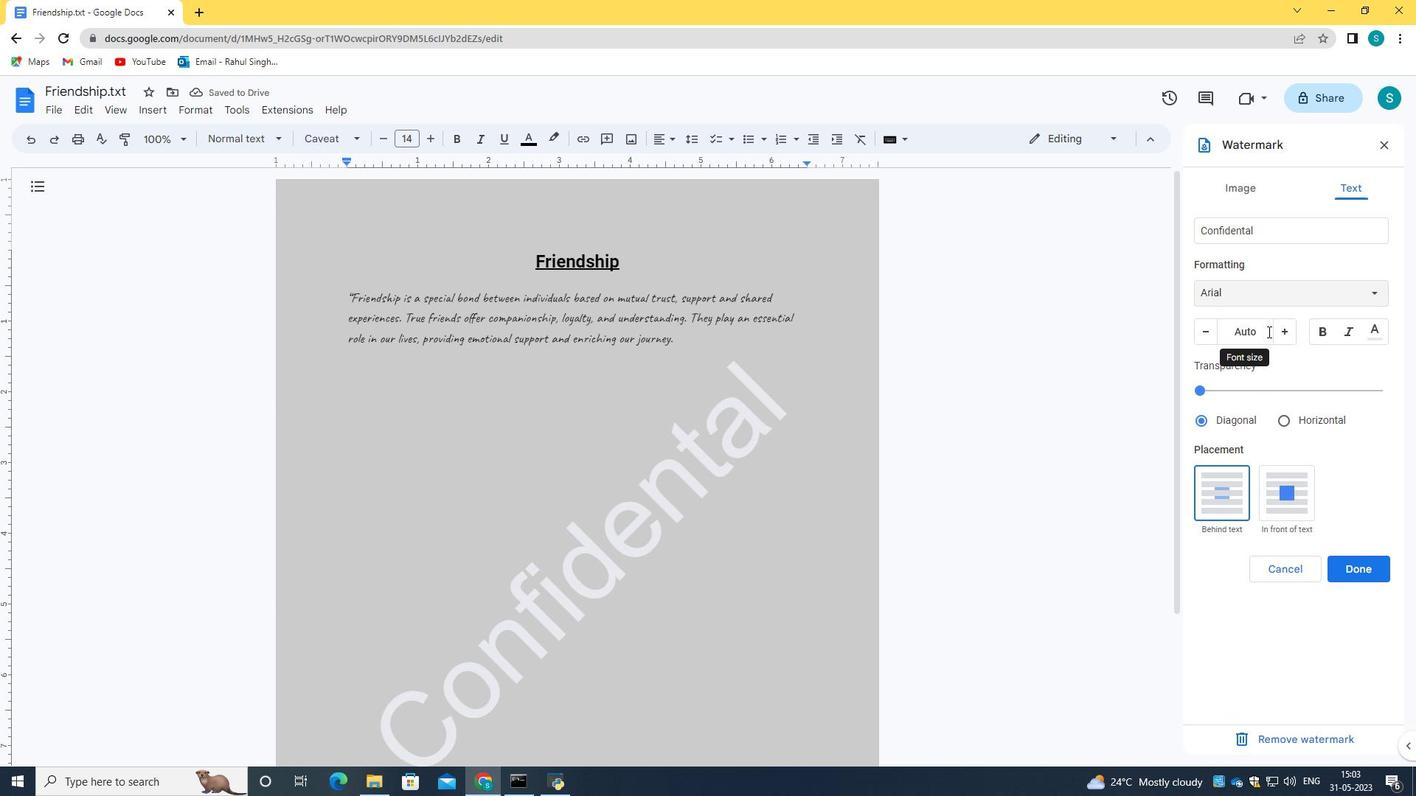 
Action: Key pressed 123
Screenshot: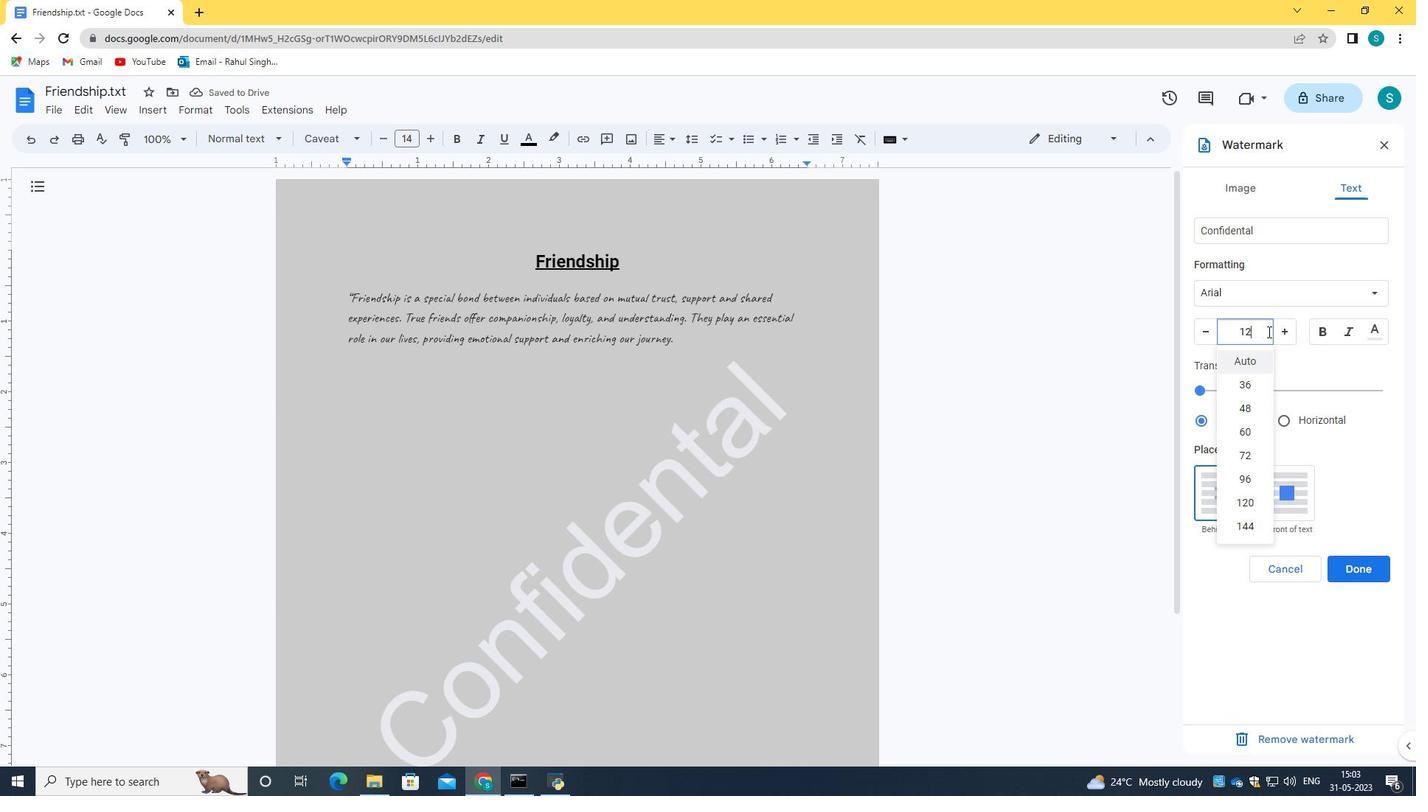 
Action: Mouse moved to (1327, 365)
Screenshot: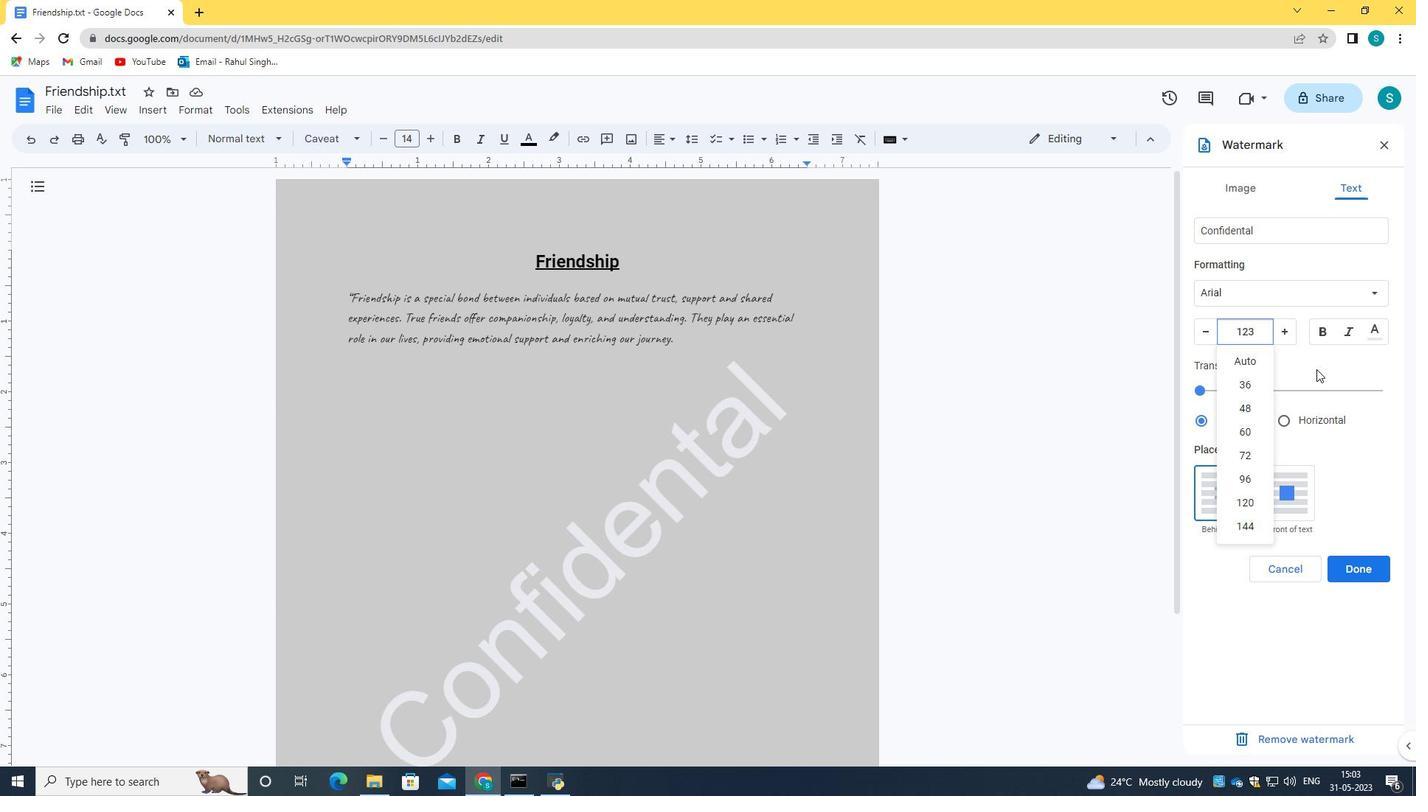 
Action: Key pressed <Key.enter>
Screenshot: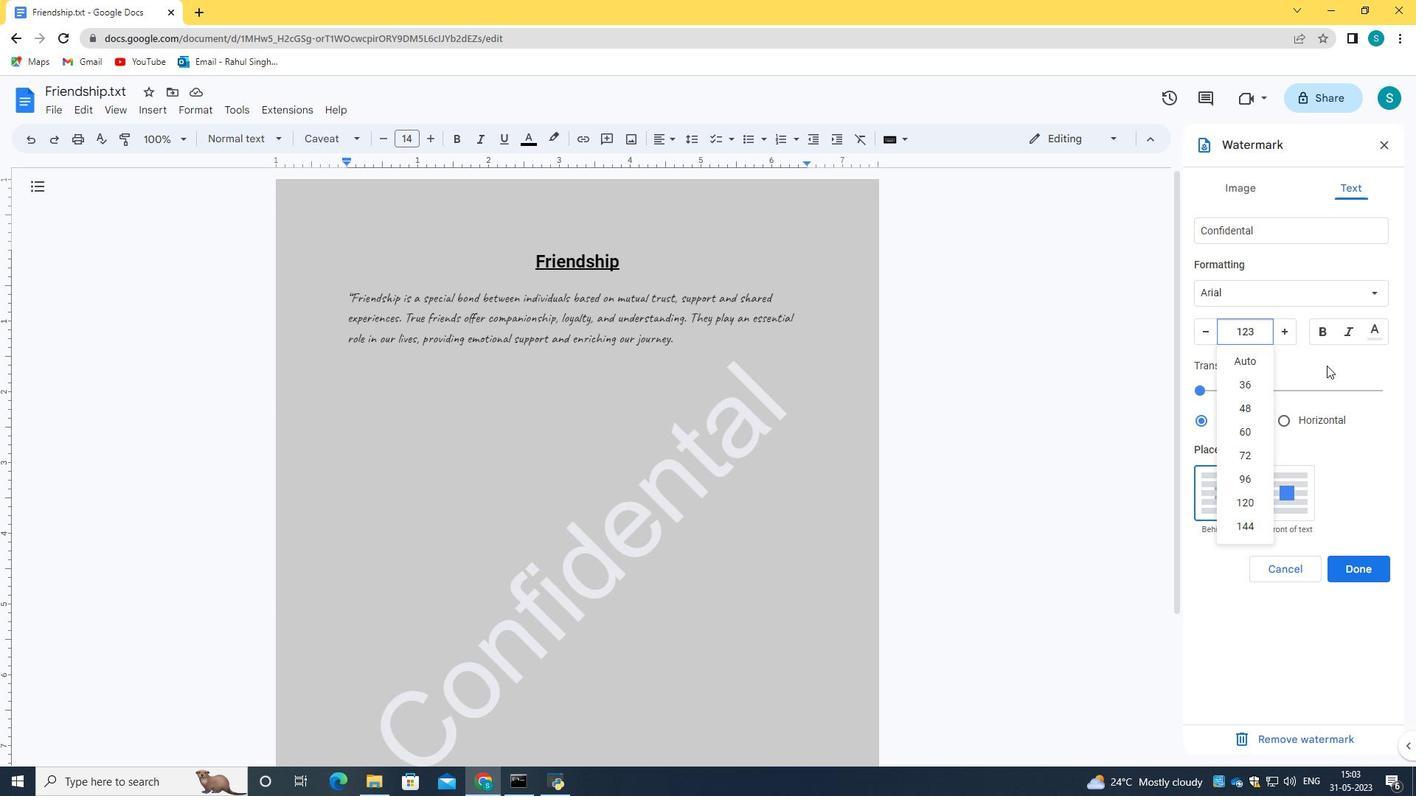 
Action: Mouse moved to (1364, 559)
Screenshot: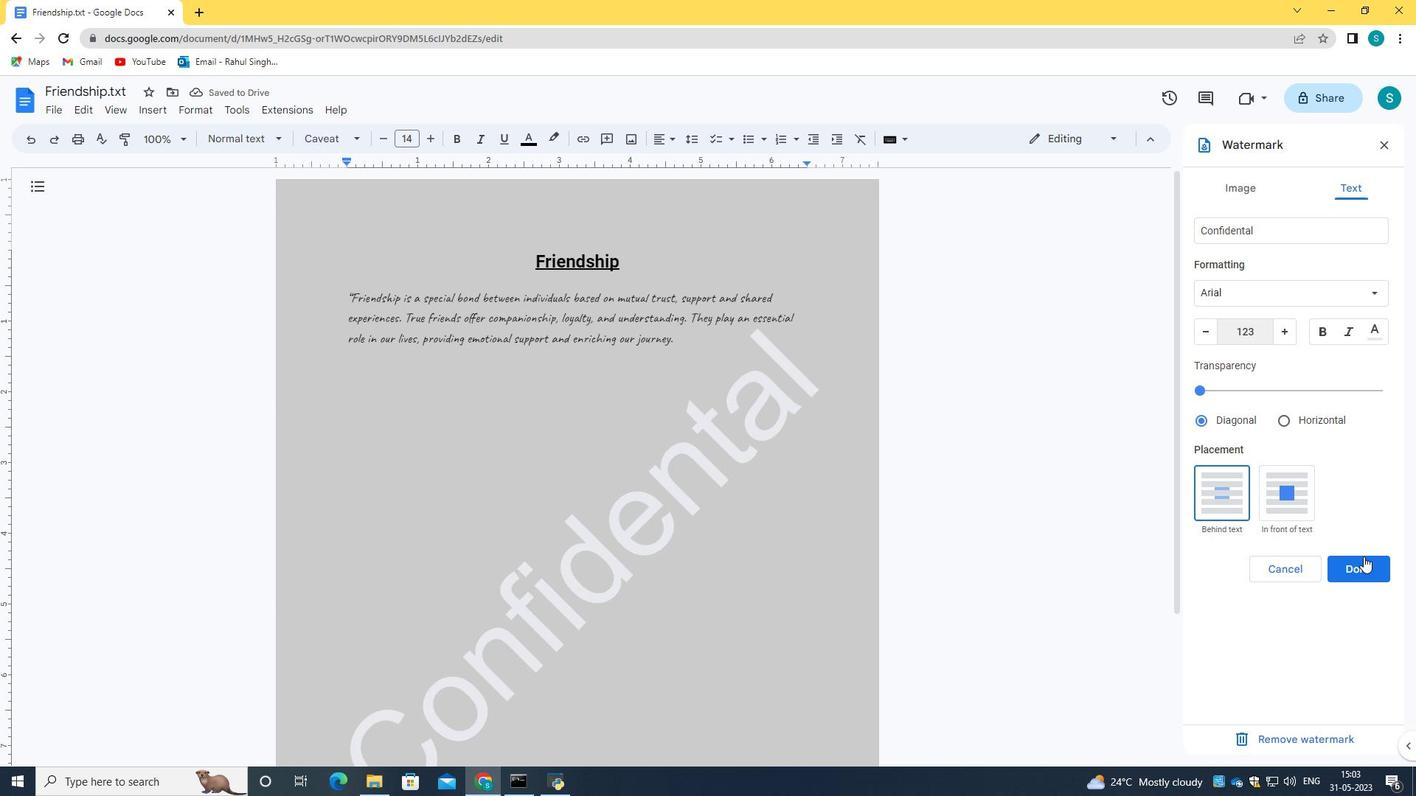 
Action: Mouse pressed left at (1364, 559)
Screenshot: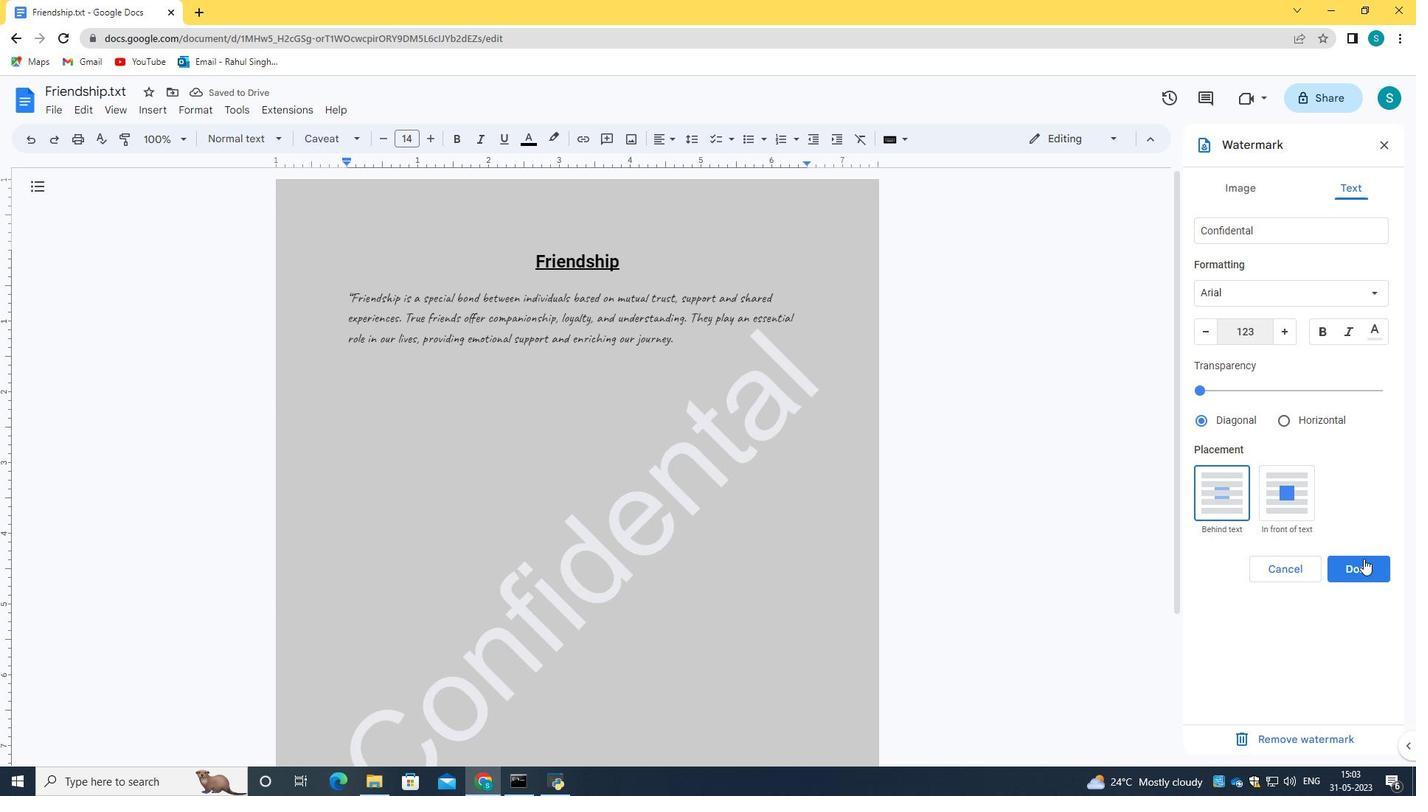 
Action: Mouse moved to (840, 384)
Screenshot: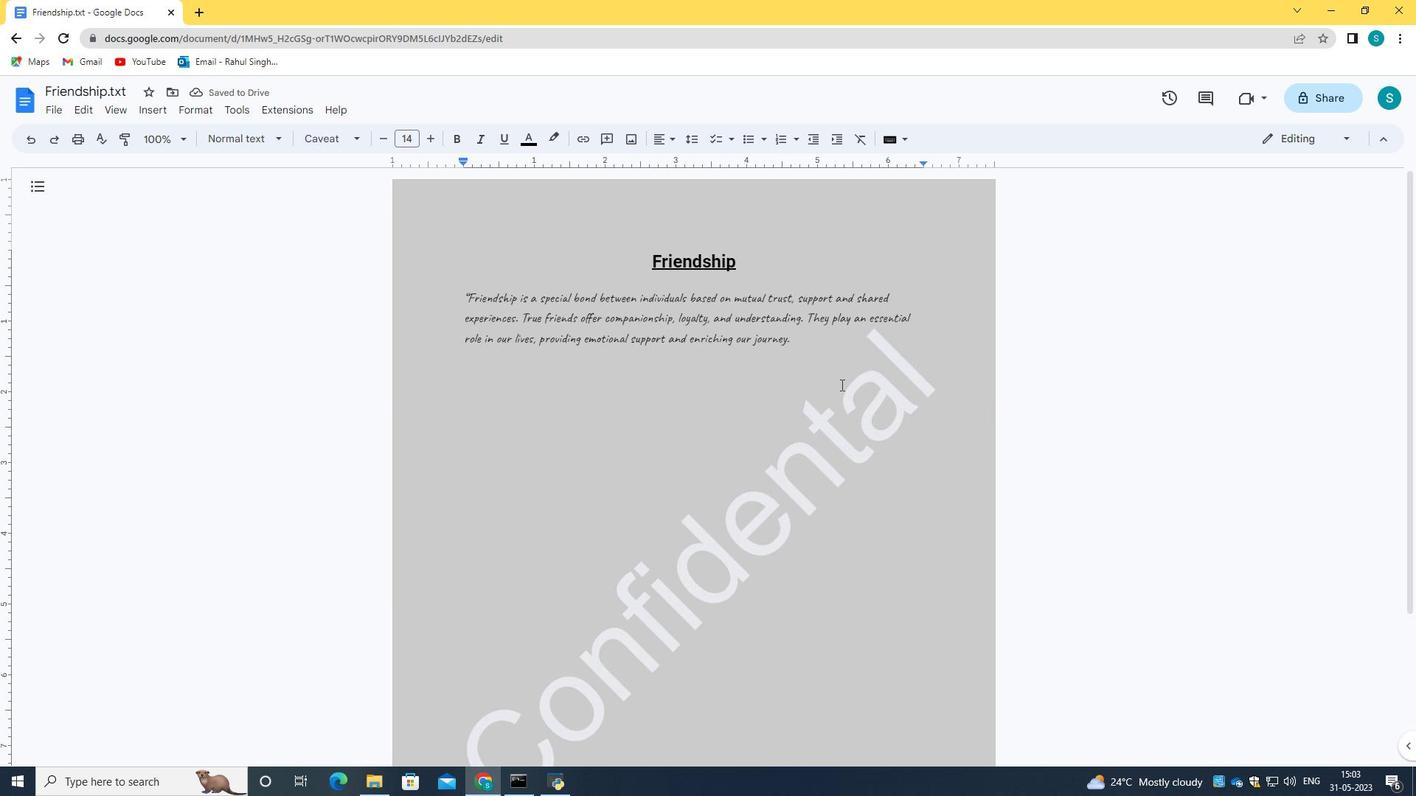 
Action: Mouse scrolled (840, 383) with delta (0, 0)
Screenshot: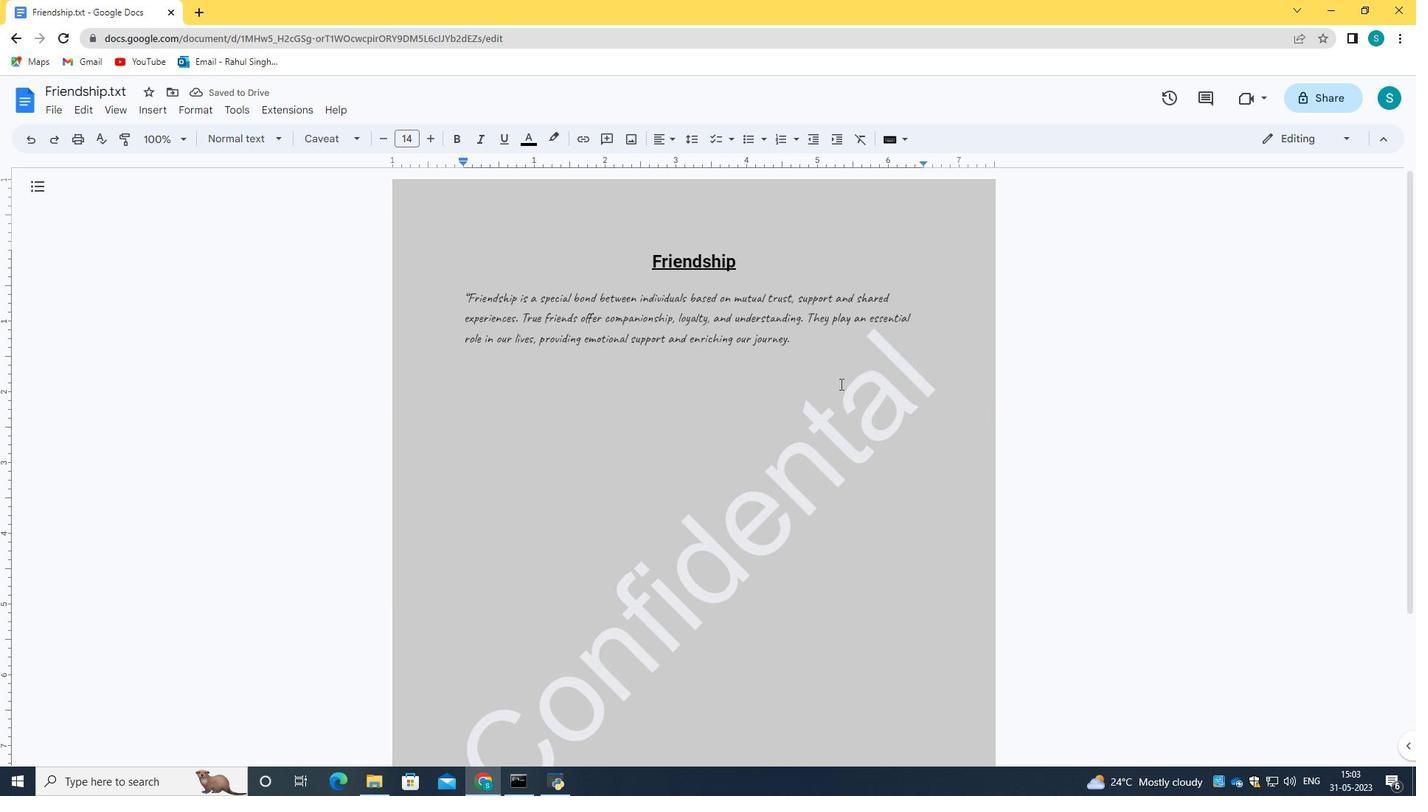 
Action: Mouse scrolled (840, 383) with delta (0, 0)
Screenshot: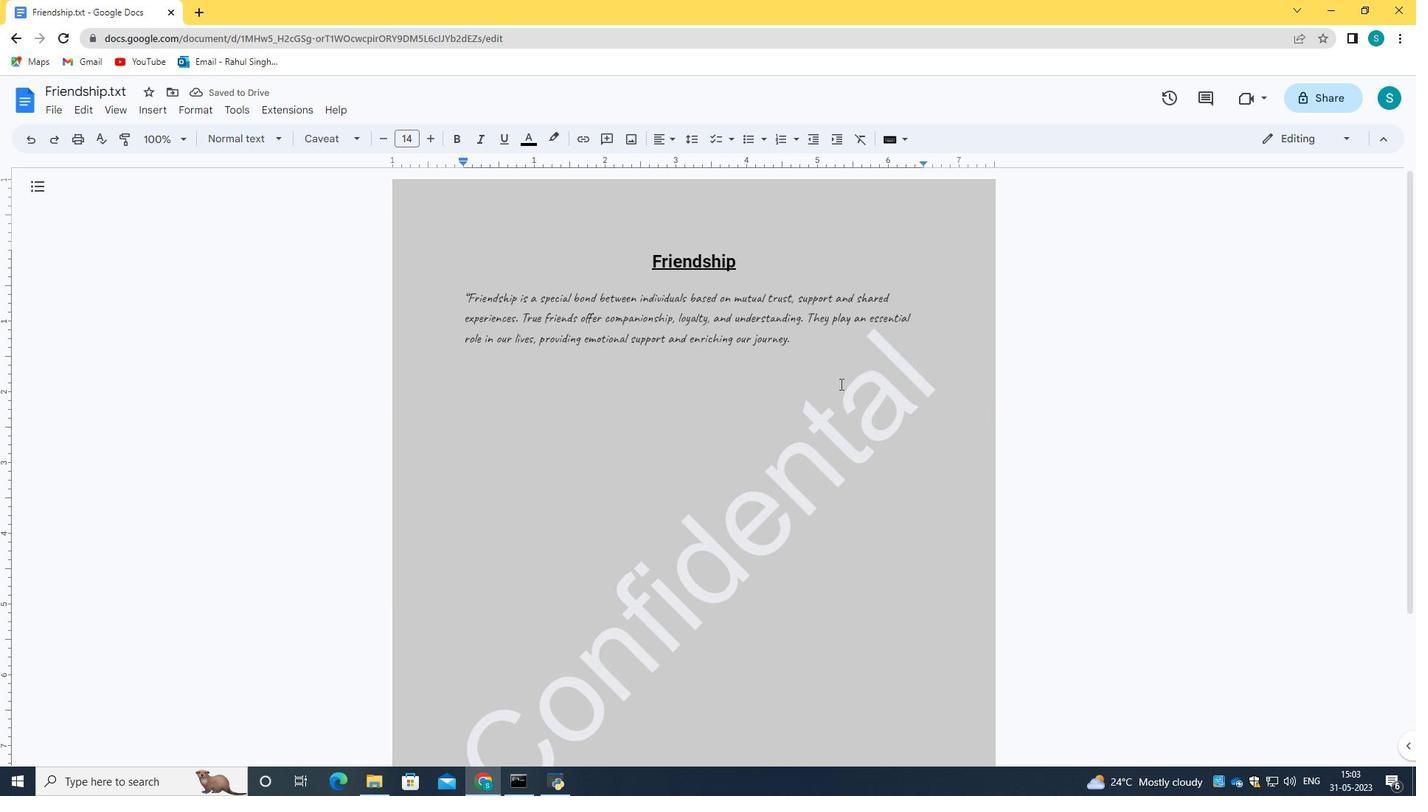
Action: Mouse scrolled (840, 383) with delta (0, 0)
Screenshot: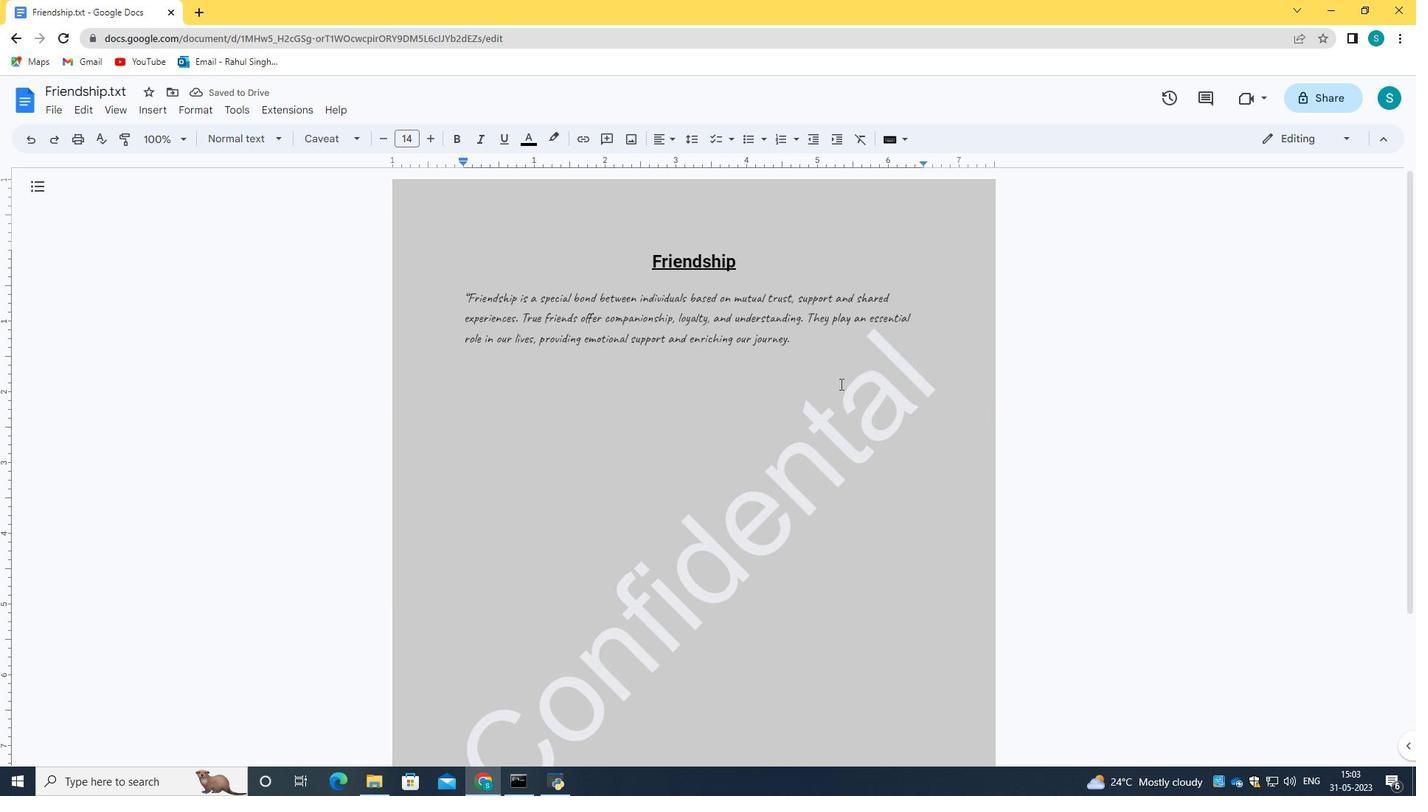 
Action: Mouse scrolled (840, 383) with delta (0, 0)
Screenshot: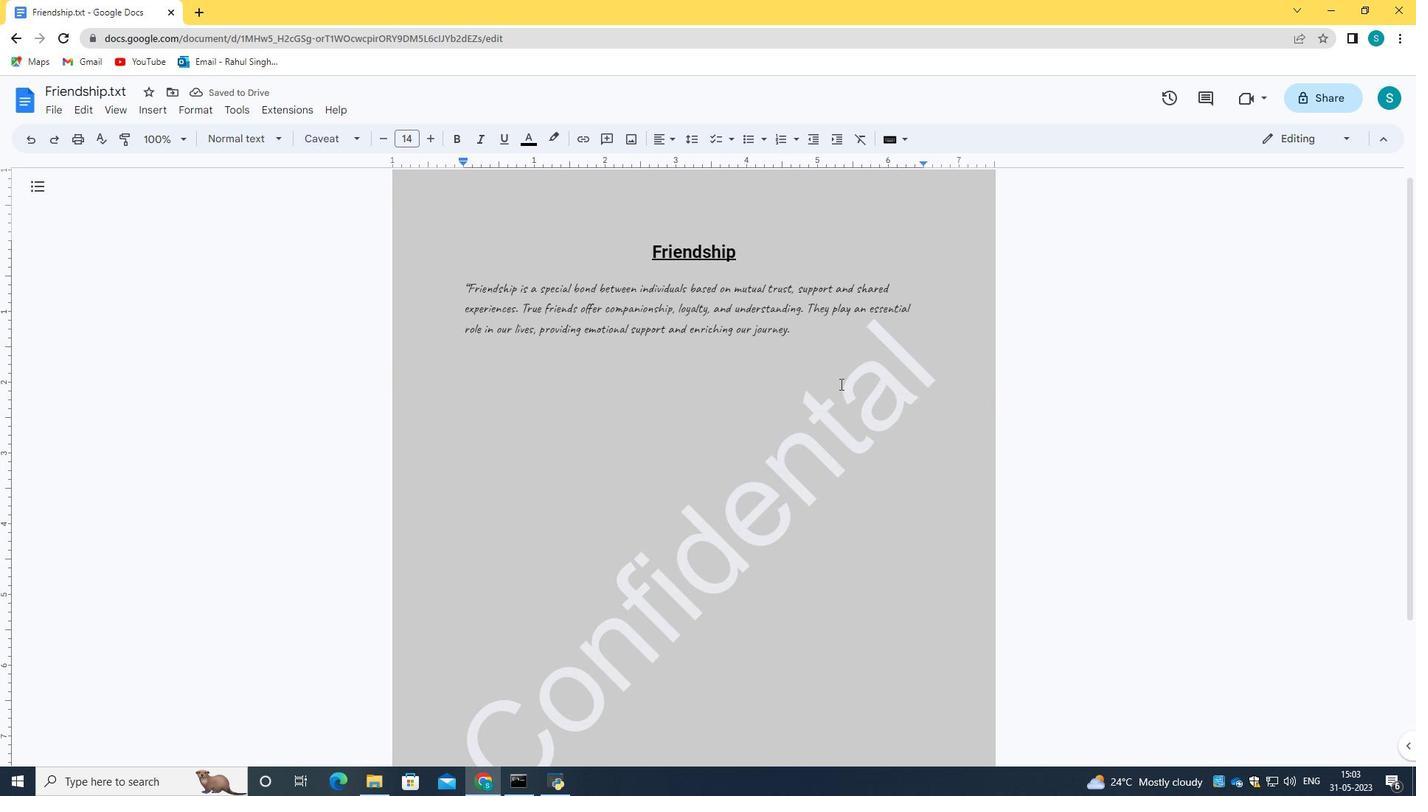 
Action: Mouse scrolled (840, 385) with delta (0, 0)
Screenshot: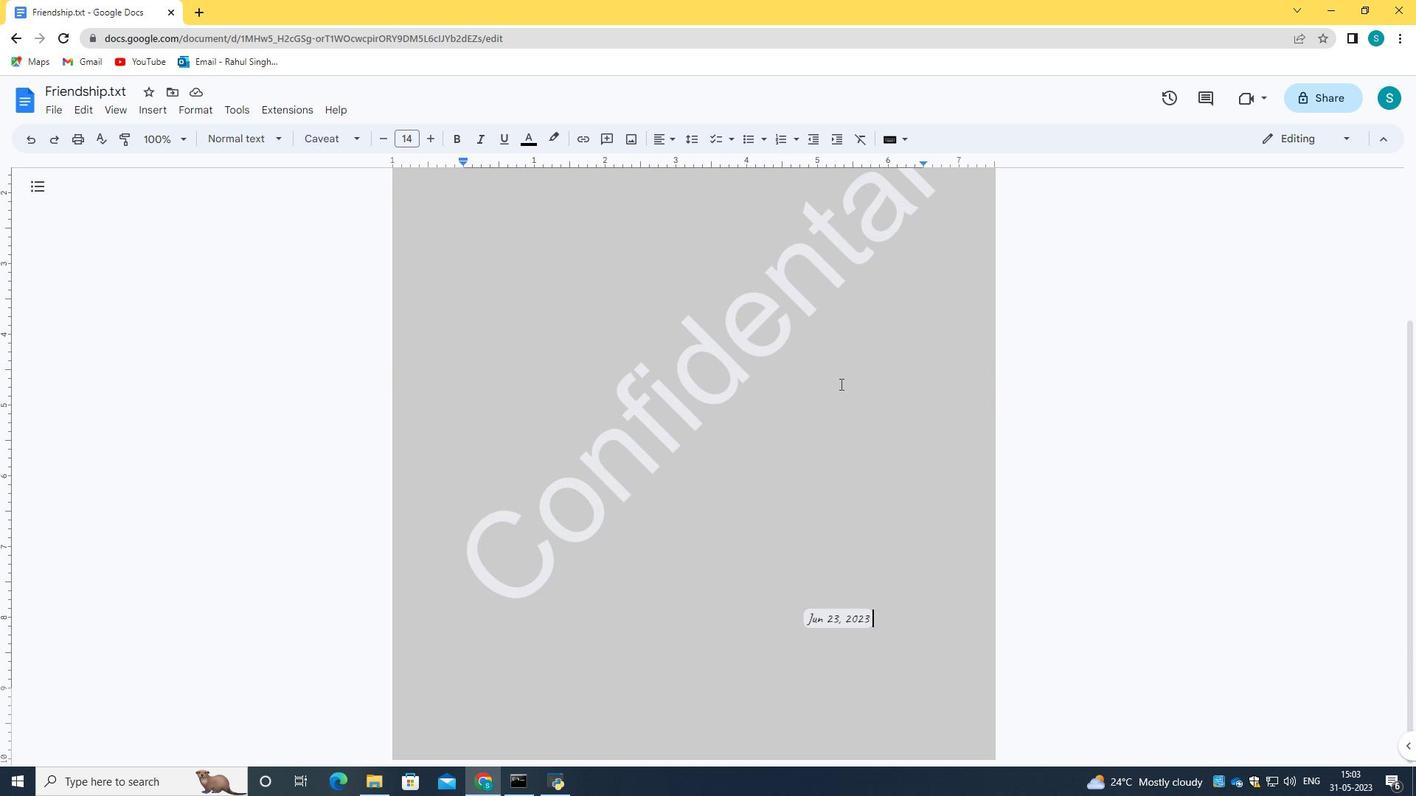 
Action: Mouse scrolled (840, 385) with delta (0, 0)
Screenshot: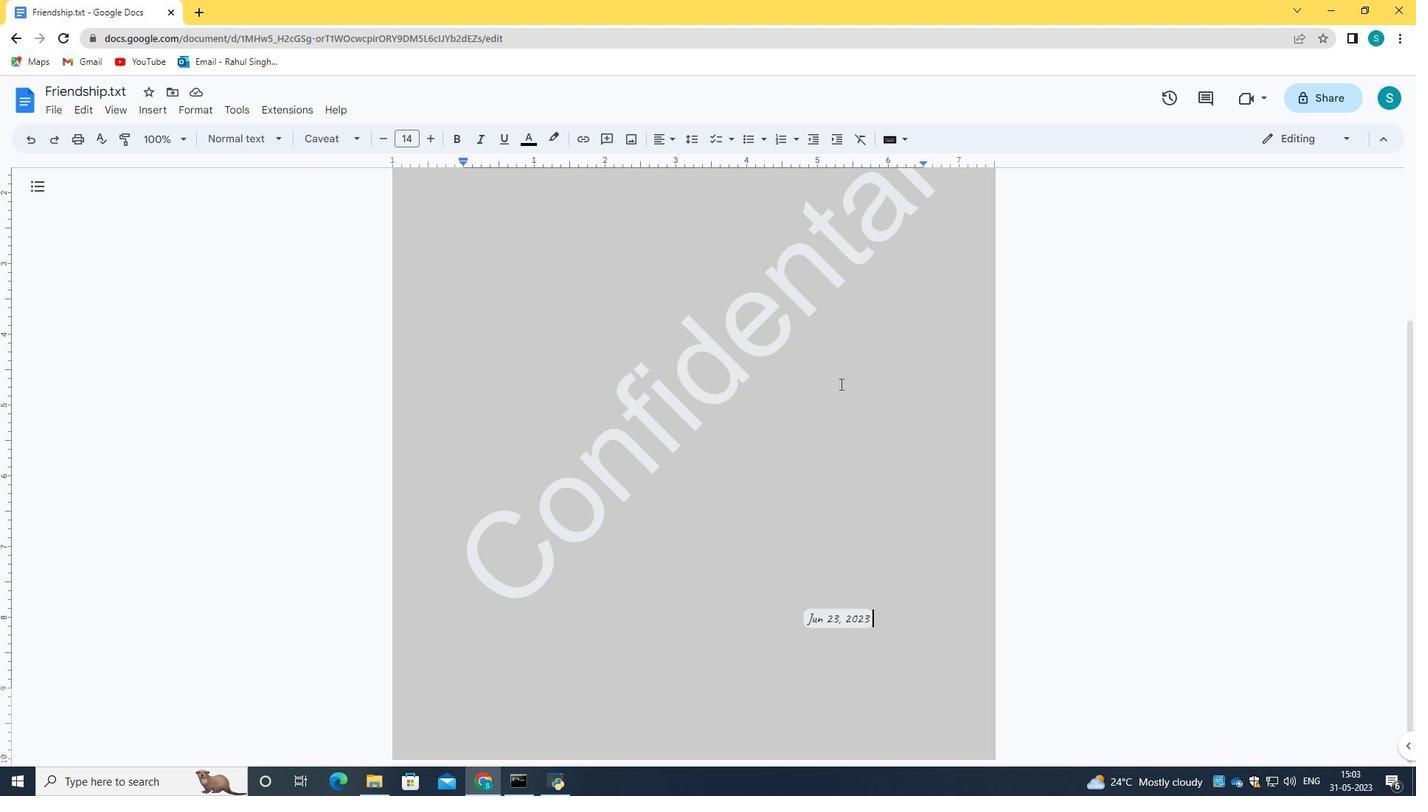 
Action: Mouse scrolled (840, 385) with delta (0, 0)
Screenshot: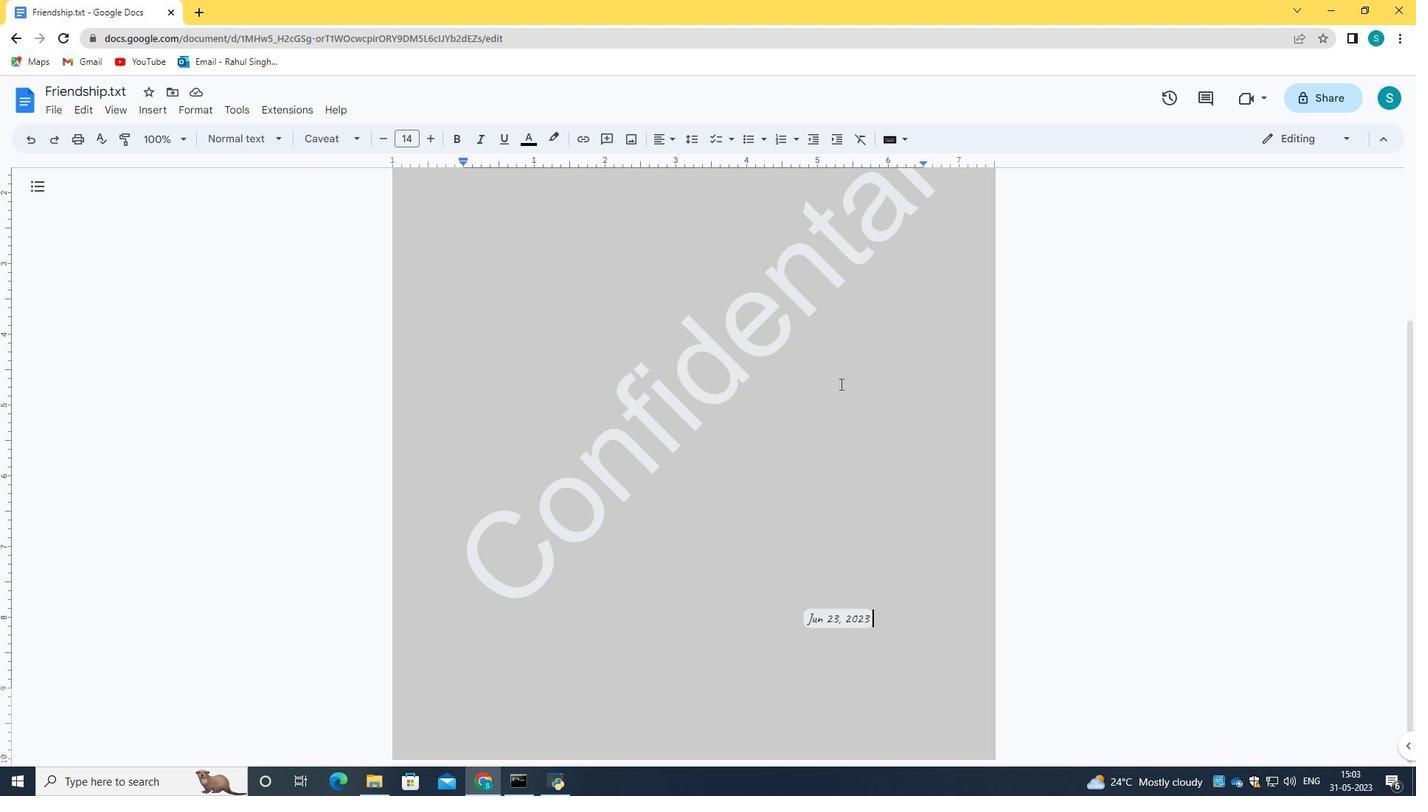 
Action: Mouse scrolled (840, 385) with delta (0, 0)
Screenshot: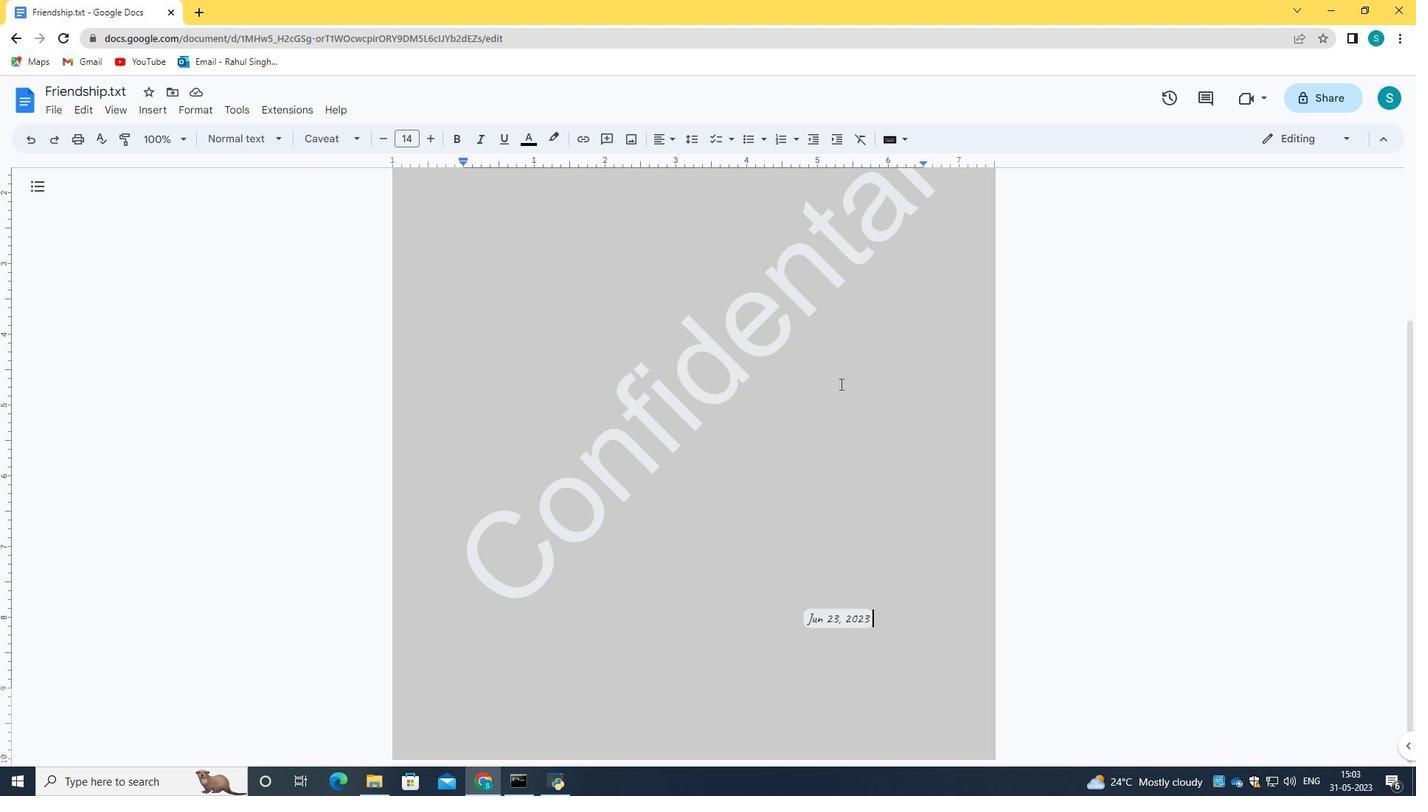 
